 Task: Find connections with filter location Strakonice with filter topic #Startupcompanywith filter profile language German with filter current company Taj Hotels with filter school Acropolis Institute of Technology and Research, Manglia Chouraha, Indore with filter industry Data Infrastructure and Analytics with filter service category Retirement Planning with filter keywords title Operations Director
Action: Mouse moved to (482, 66)
Screenshot: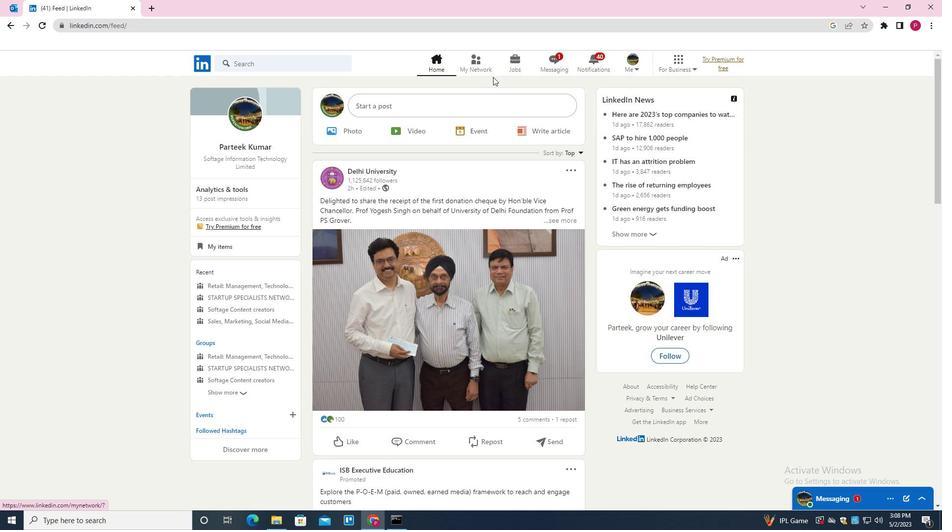
Action: Mouse pressed left at (482, 66)
Screenshot: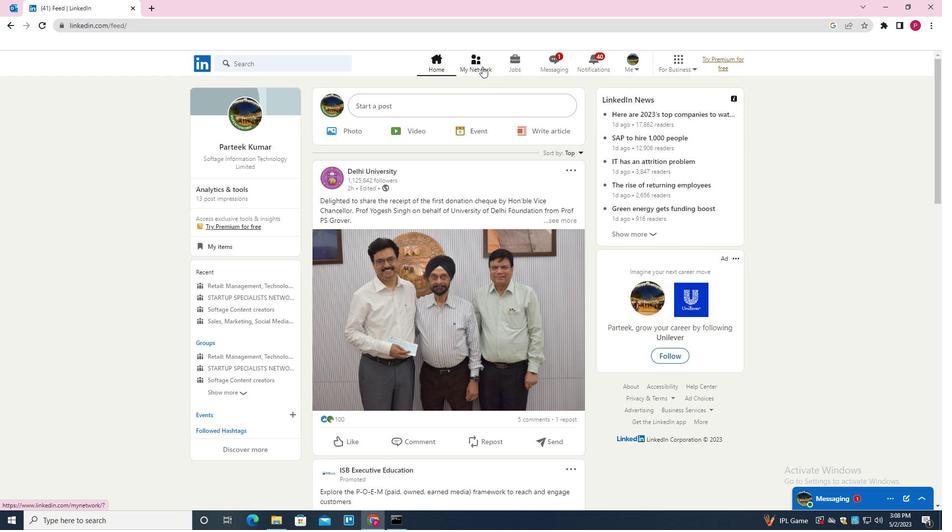 
Action: Mouse moved to (283, 123)
Screenshot: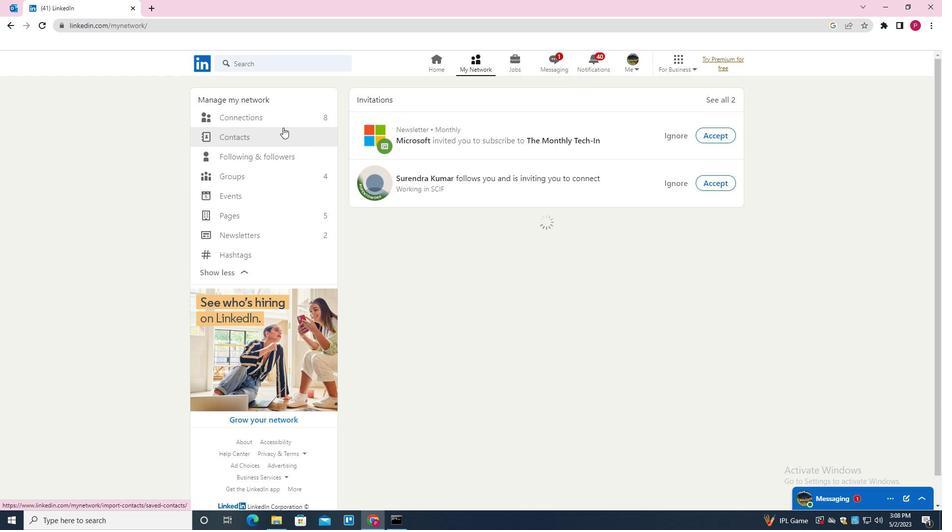 
Action: Mouse pressed left at (283, 123)
Screenshot: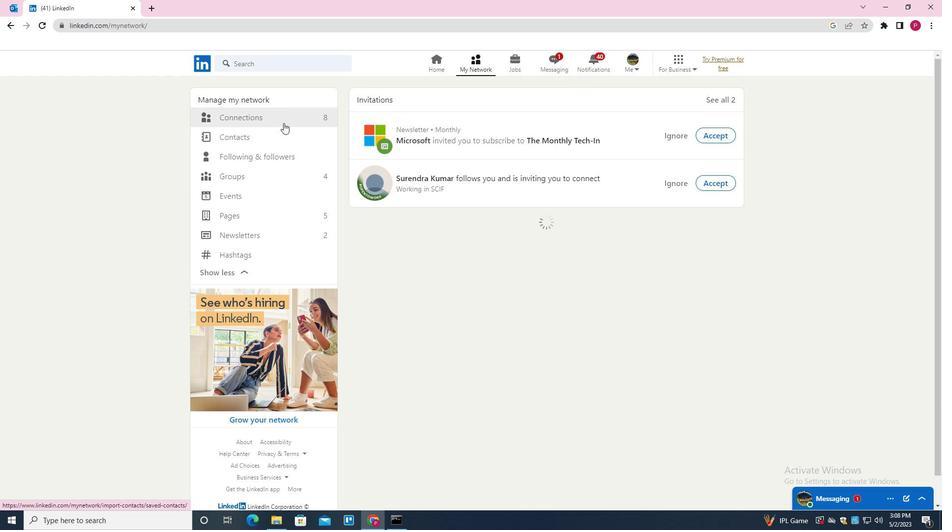 
Action: Mouse moved to (271, 117)
Screenshot: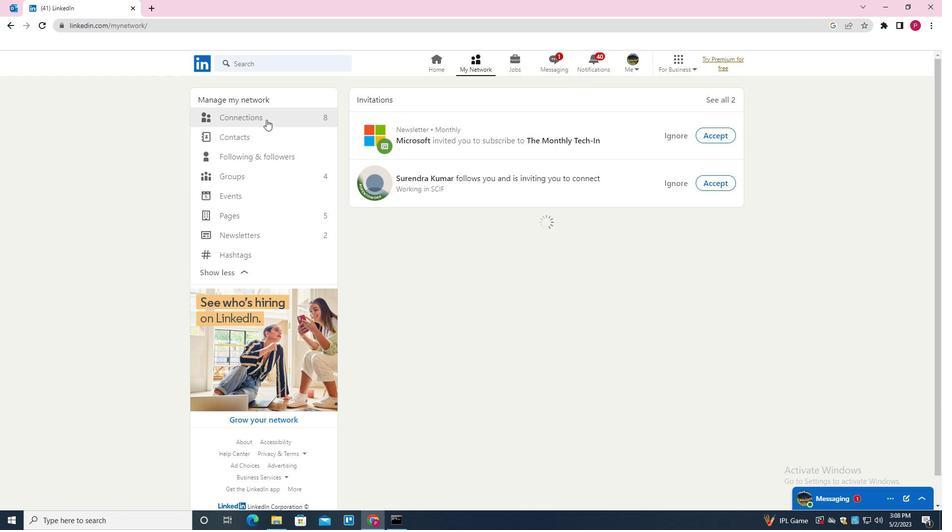 
Action: Mouse pressed left at (271, 117)
Screenshot: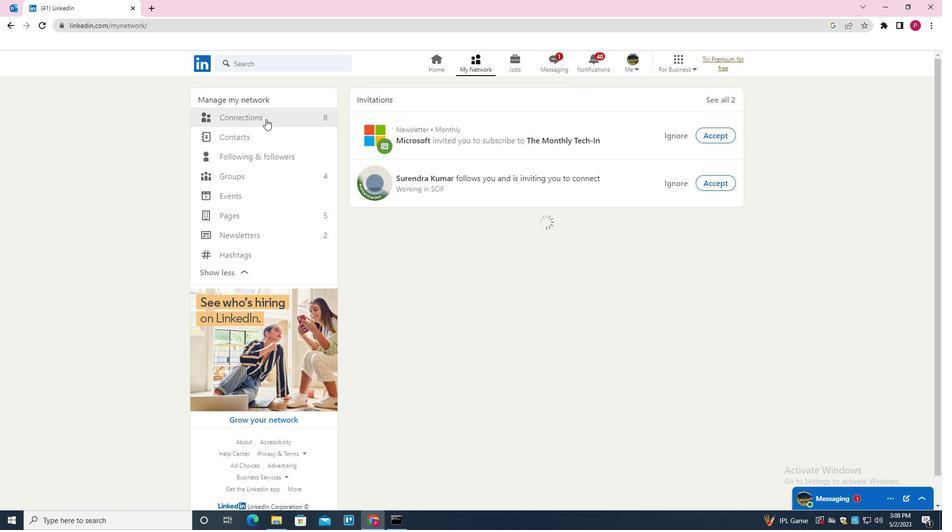 
Action: Mouse moved to (529, 120)
Screenshot: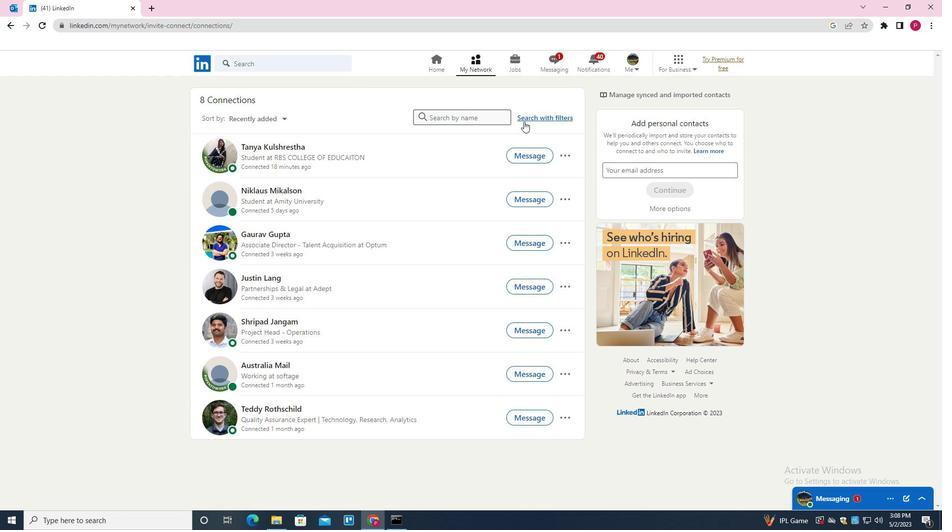 
Action: Mouse pressed left at (529, 120)
Screenshot: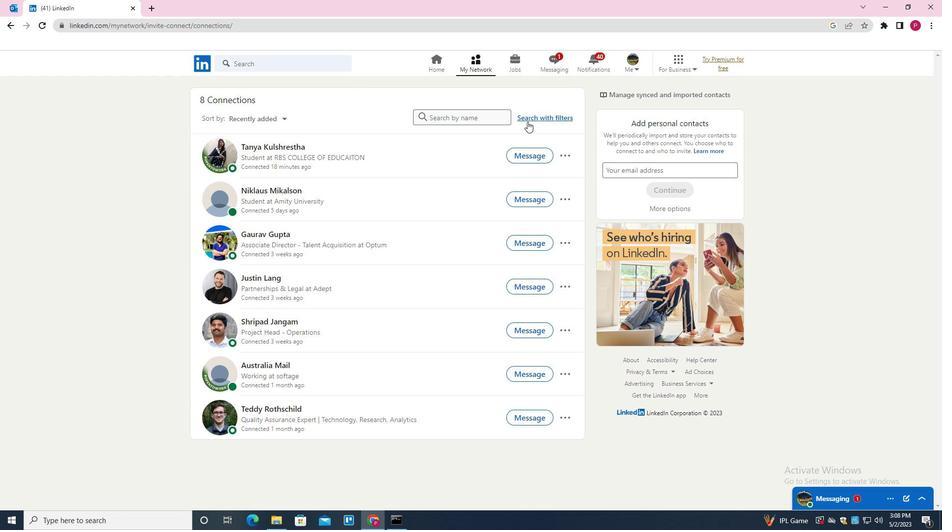 
Action: Mouse moved to (501, 89)
Screenshot: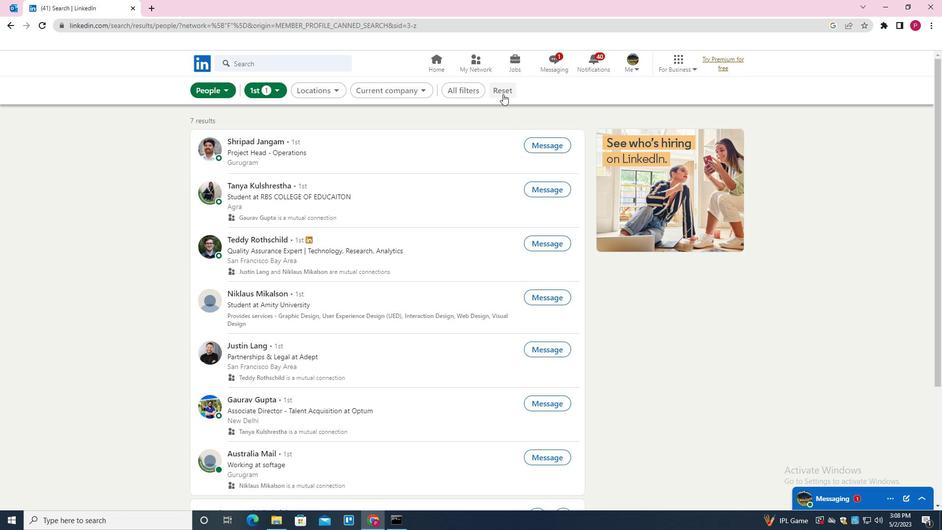 
Action: Mouse pressed left at (501, 89)
Screenshot: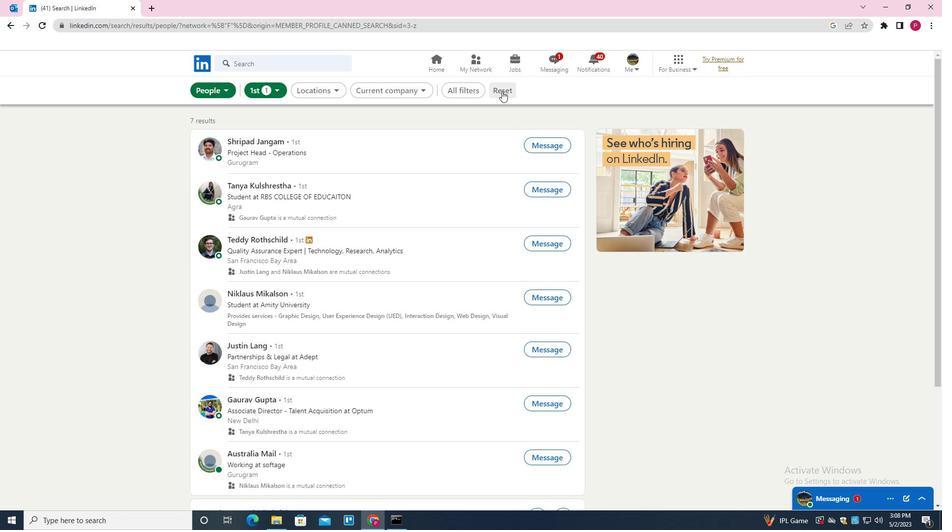 
Action: Mouse moved to (485, 89)
Screenshot: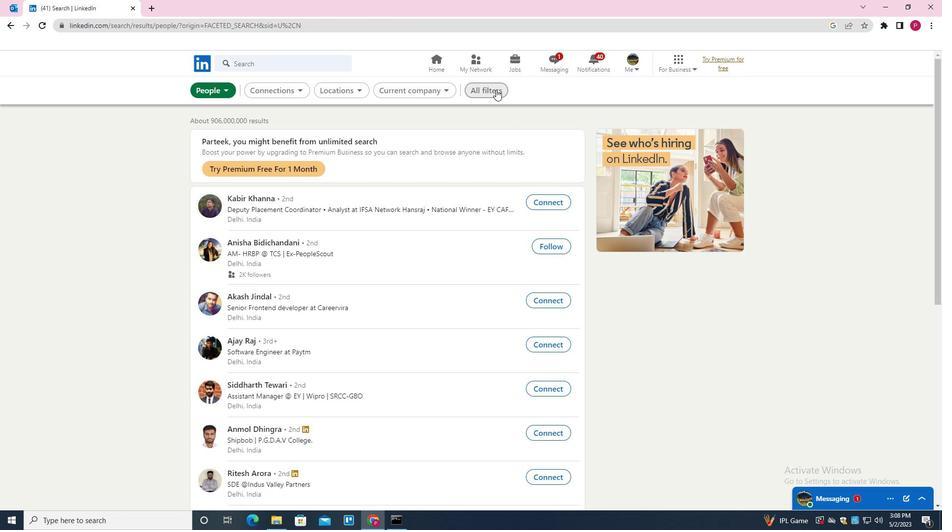 
Action: Mouse pressed left at (485, 89)
Screenshot: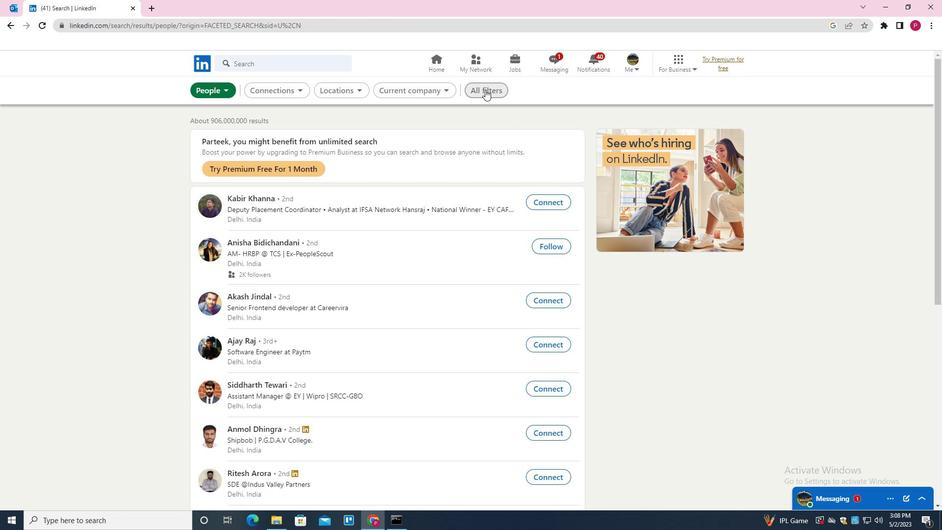 
Action: Mouse moved to (767, 267)
Screenshot: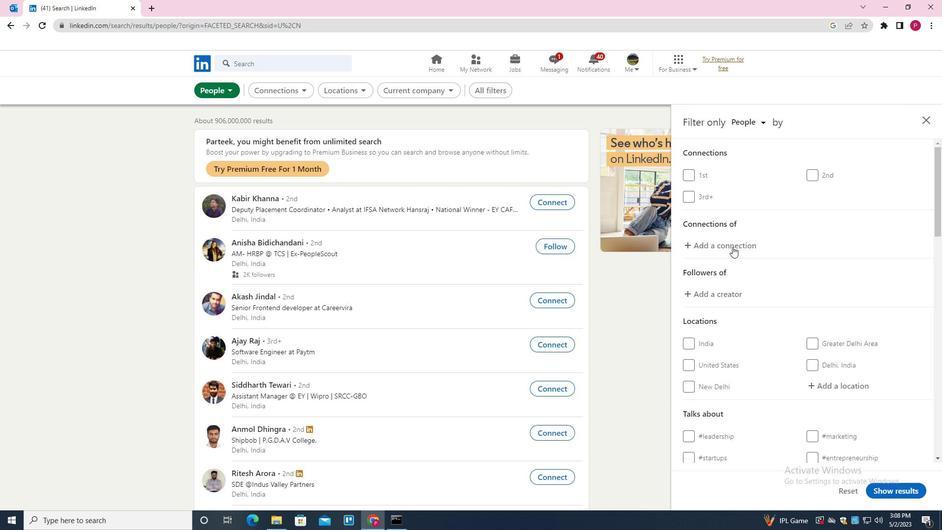 
Action: Mouse scrolled (767, 267) with delta (0, 0)
Screenshot: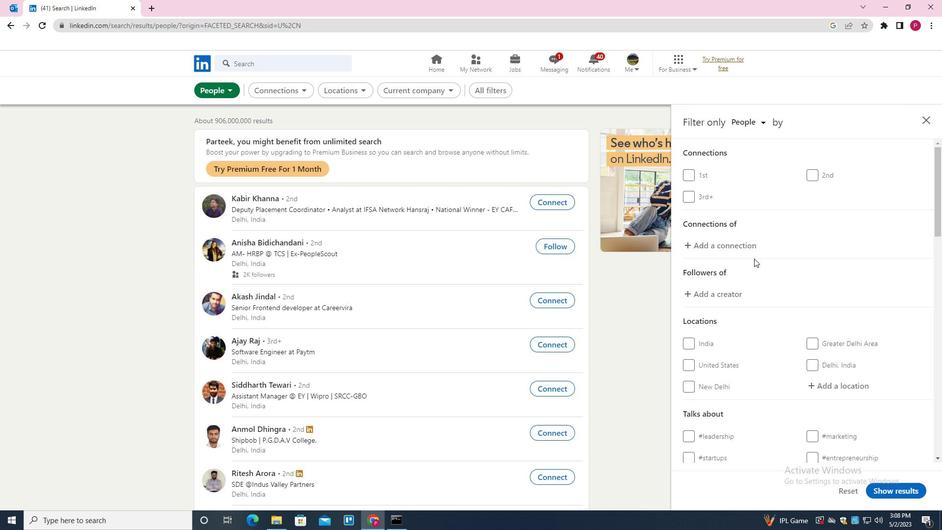 
Action: Mouse moved to (770, 270)
Screenshot: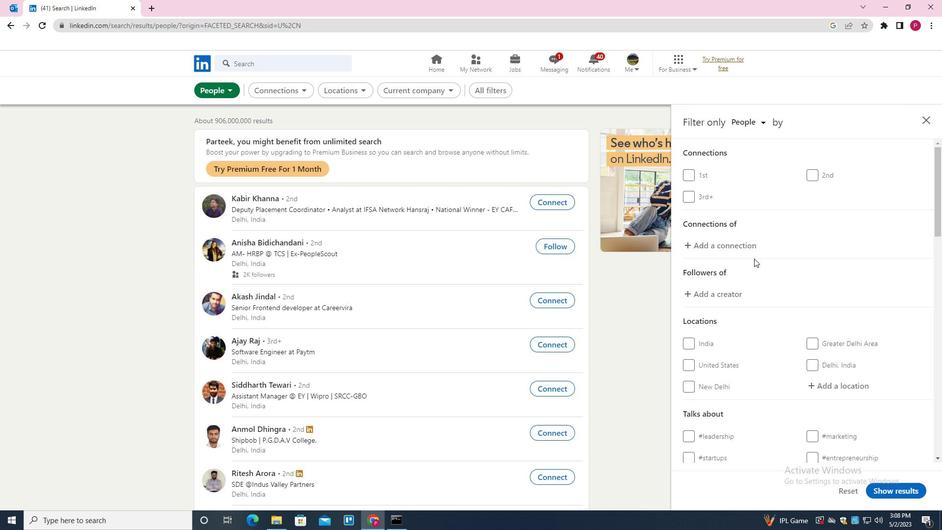 
Action: Mouse scrolled (770, 269) with delta (0, 0)
Screenshot: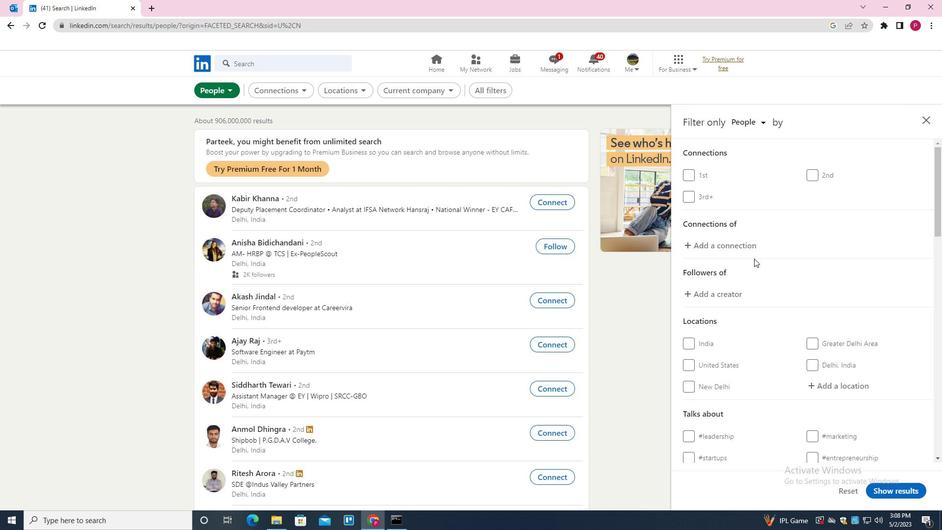 
Action: Mouse moved to (834, 282)
Screenshot: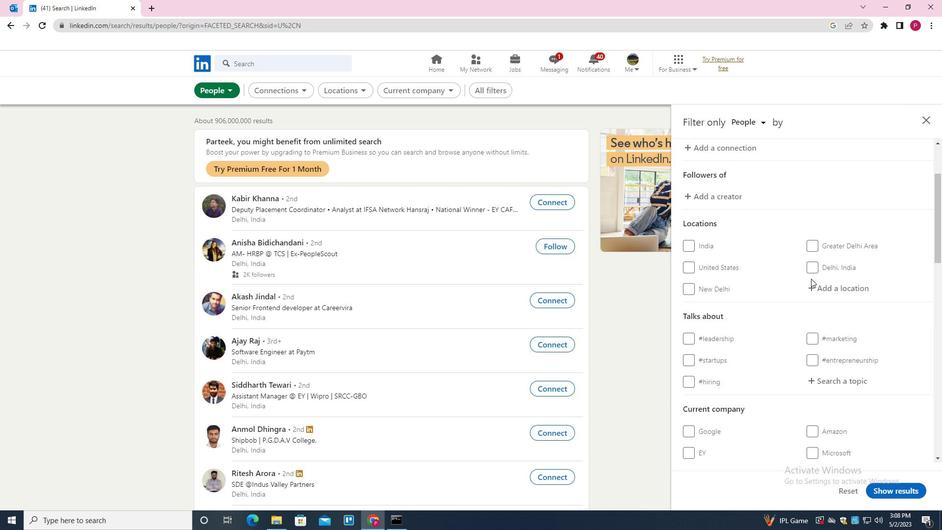 
Action: Mouse pressed left at (834, 282)
Screenshot: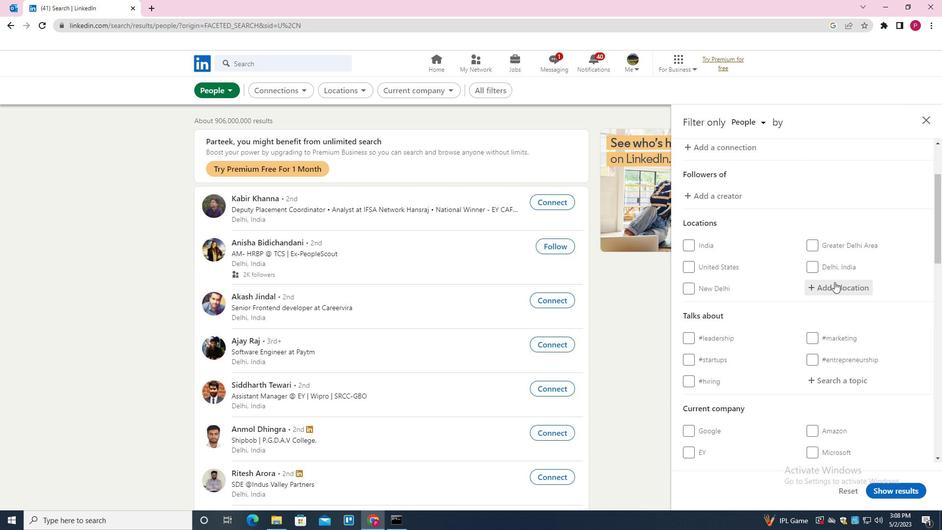 
Action: Mouse moved to (834, 282)
Screenshot: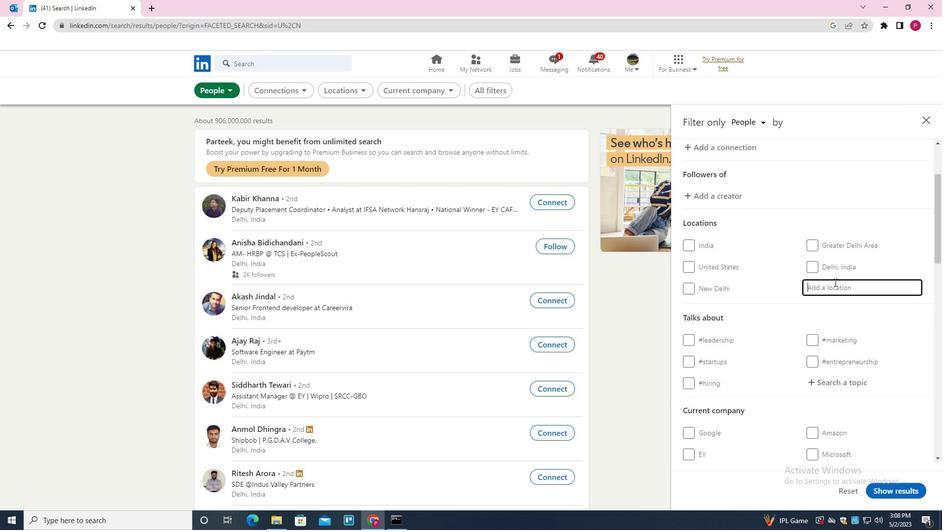 
Action: Key pressed <Key.shift>STRAKONICE<Key.down><Key.enter>
Screenshot: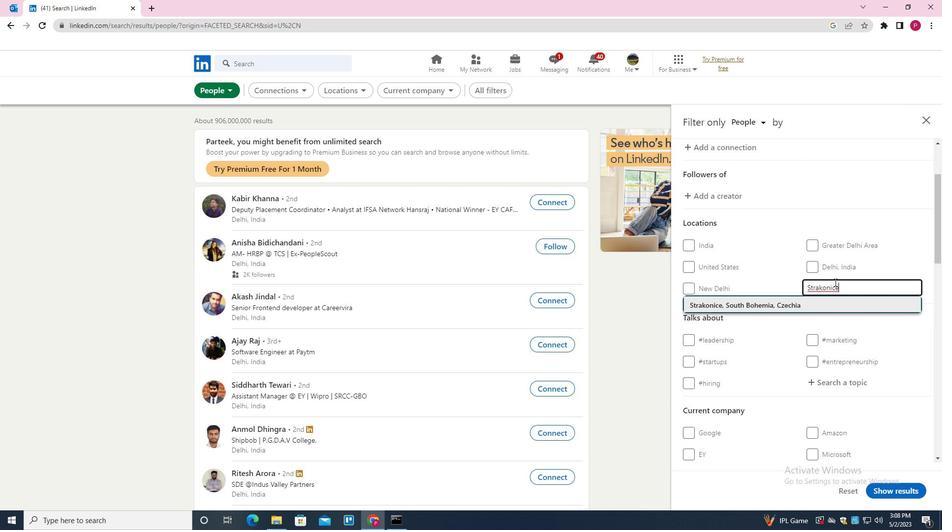 
Action: Mouse moved to (771, 285)
Screenshot: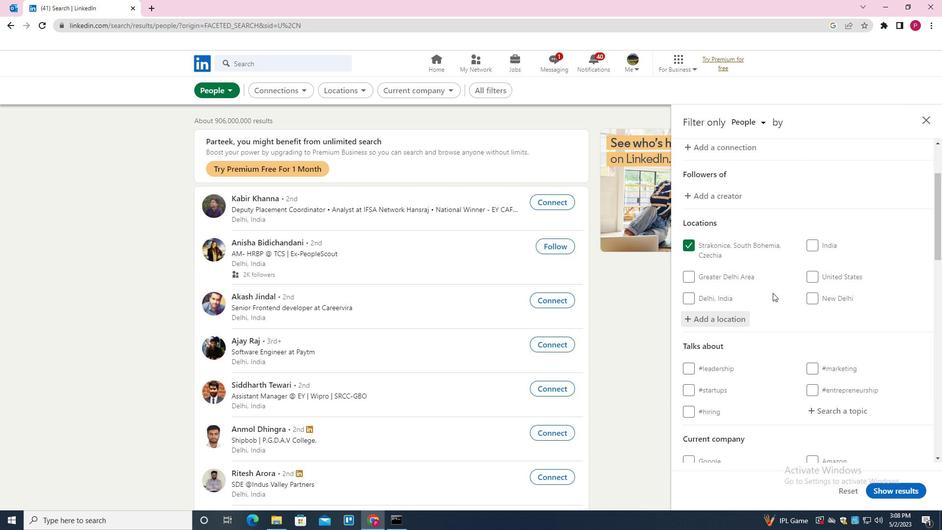 
Action: Mouse scrolled (771, 284) with delta (0, 0)
Screenshot: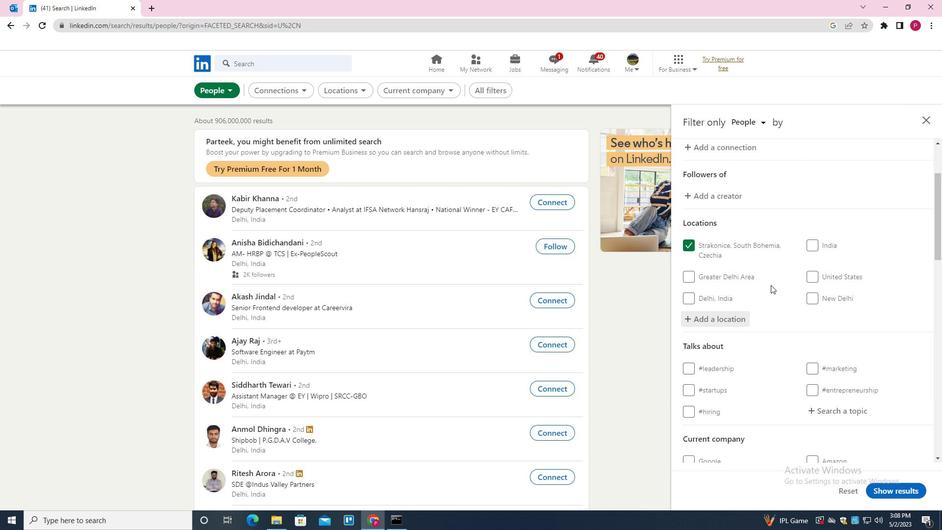 
Action: Mouse scrolled (771, 284) with delta (0, 0)
Screenshot: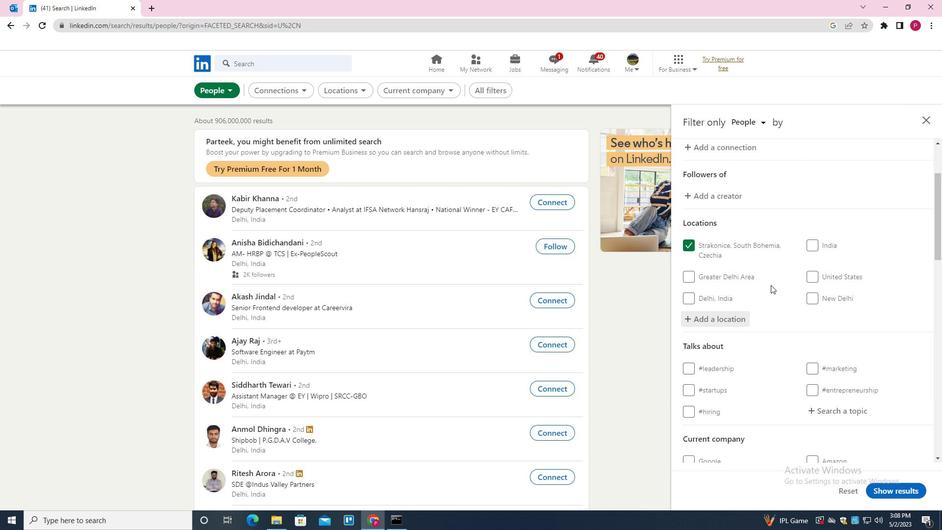 
Action: Mouse moved to (770, 284)
Screenshot: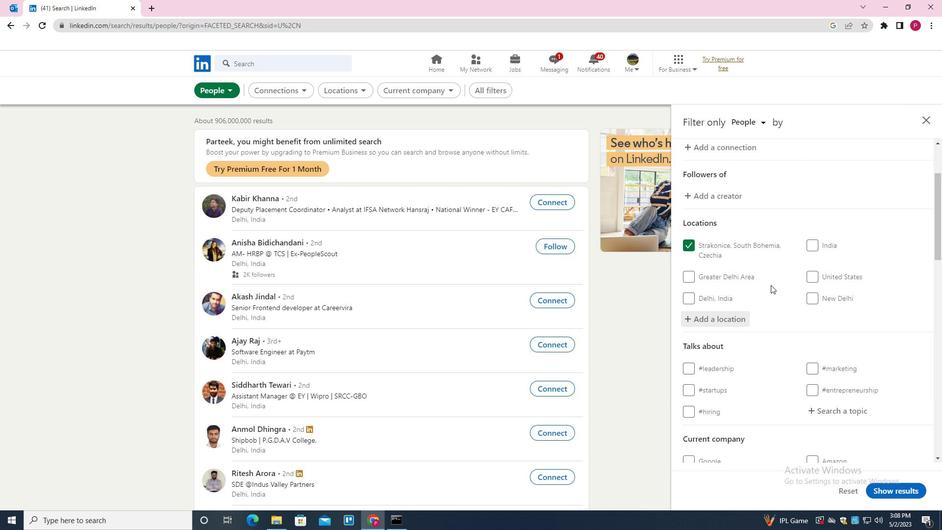 
Action: Mouse scrolled (770, 284) with delta (0, 0)
Screenshot: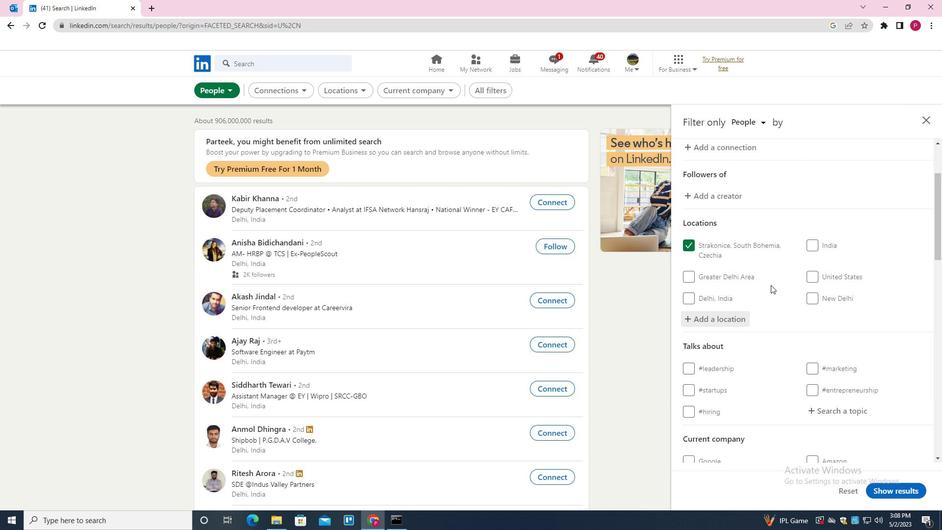 
Action: Mouse moved to (828, 266)
Screenshot: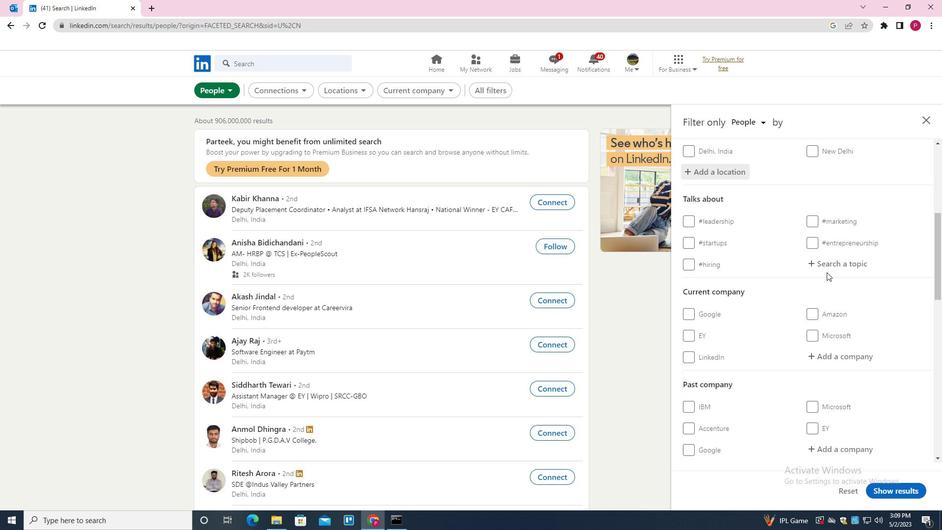 
Action: Mouse pressed left at (828, 266)
Screenshot: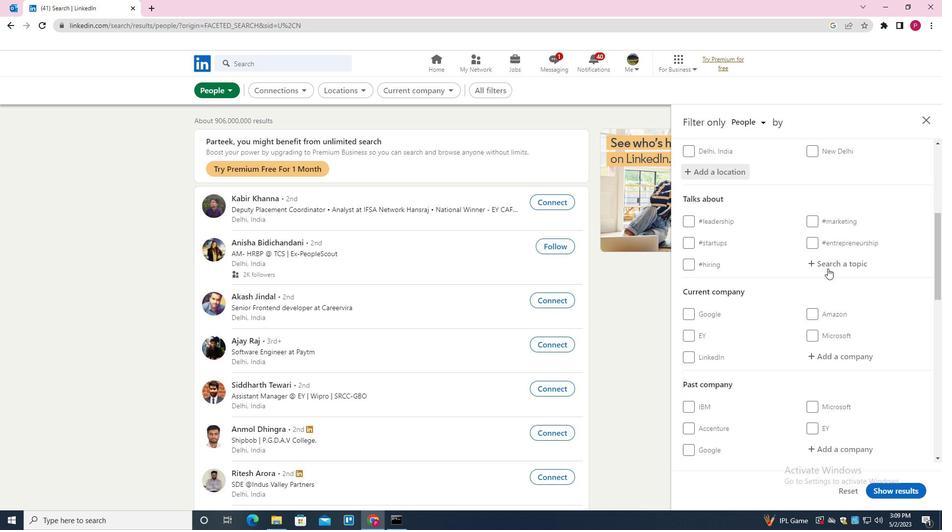 
Action: Mouse moved to (823, 267)
Screenshot: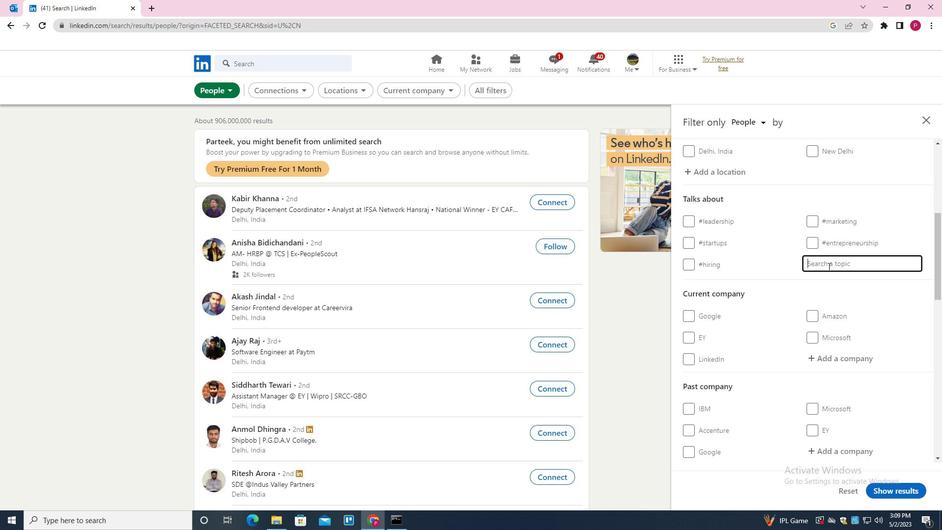 
Action: Key pressed STARTU
Screenshot: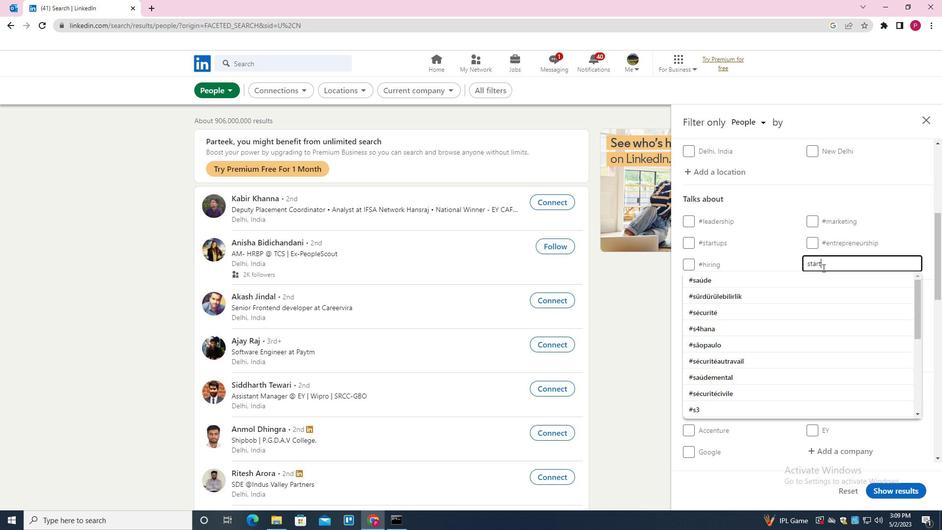 
Action: Mouse moved to (823, 267)
Screenshot: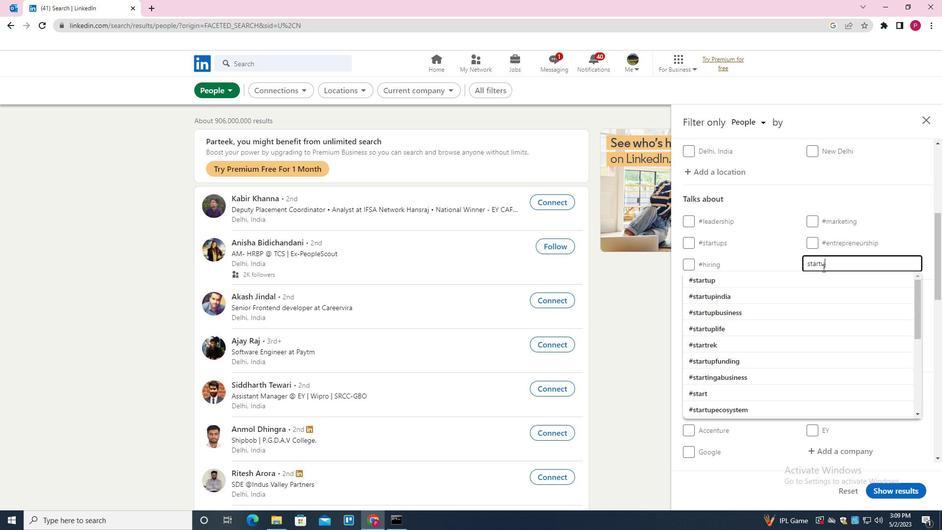 
Action: Key pressed PCOMPANY<Key.down><Key.enter>
Screenshot: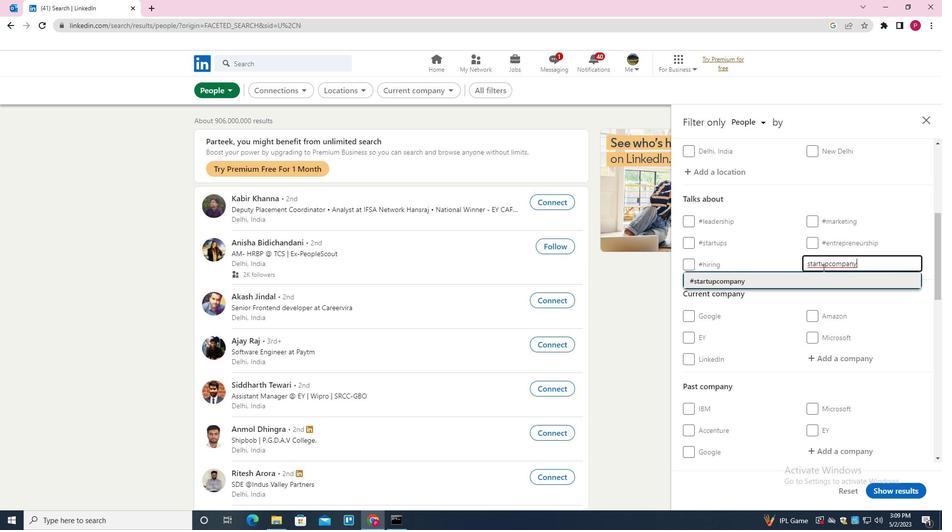 
Action: Mouse moved to (824, 275)
Screenshot: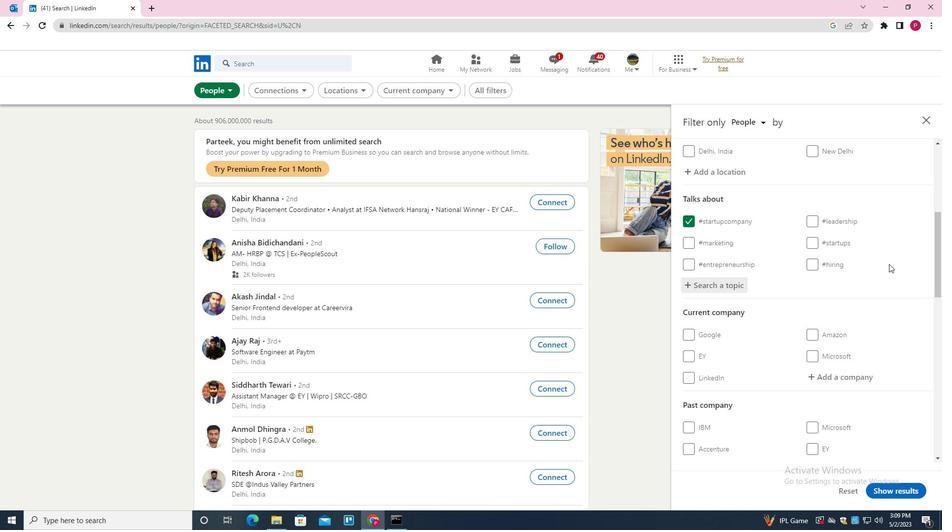 
Action: Mouse scrolled (824, 275) with delta (0, 0)
Screenshot: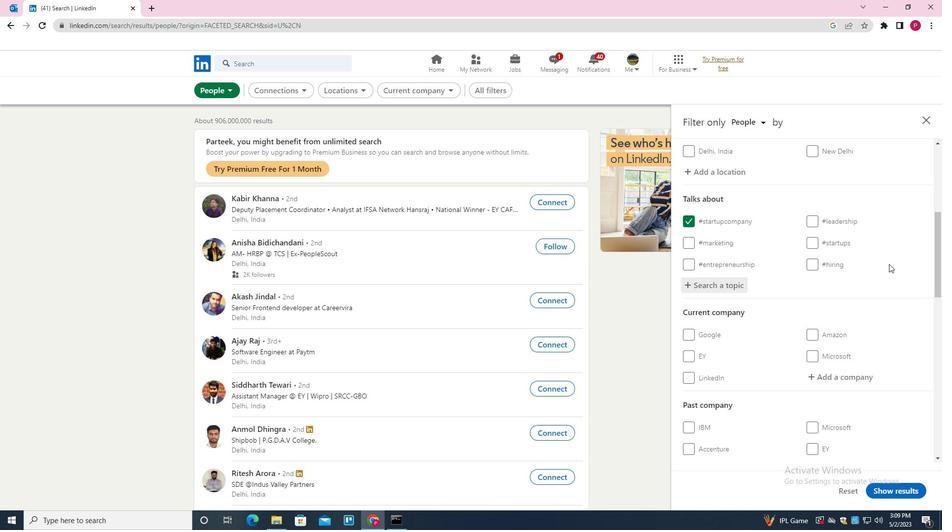 
Action: Mouse moved to (797, 282)
Screenshot: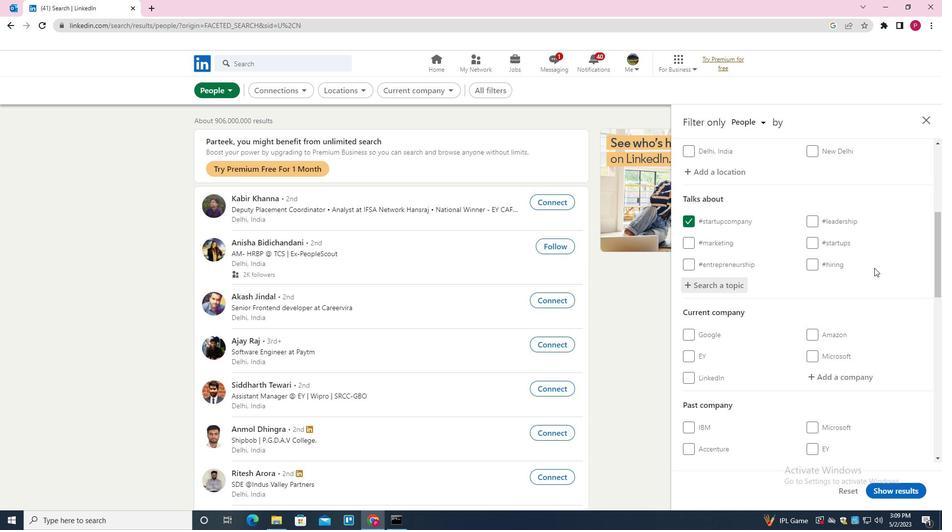 
Action: Mouse scrolled (797, 281) with delta (0, 0)
Screenshot: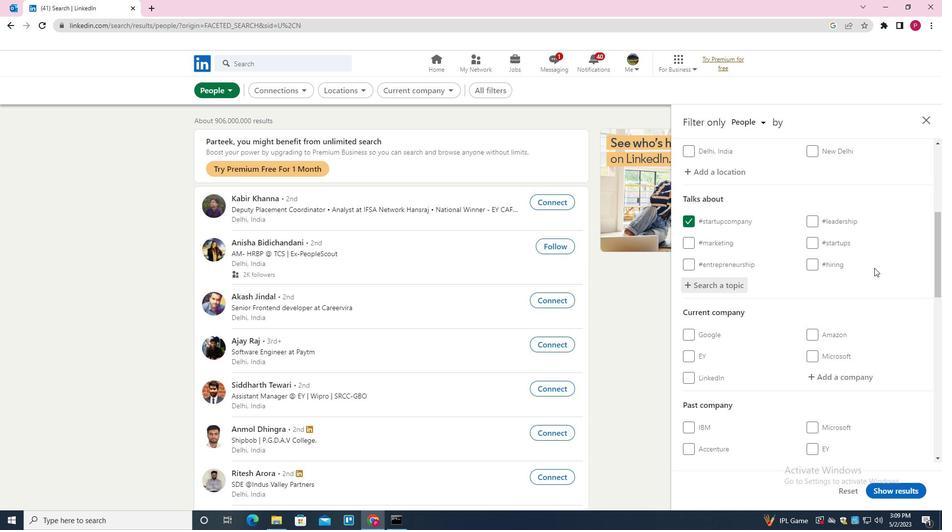 
Action: Mouse moved to (793, 282)
Screenshot: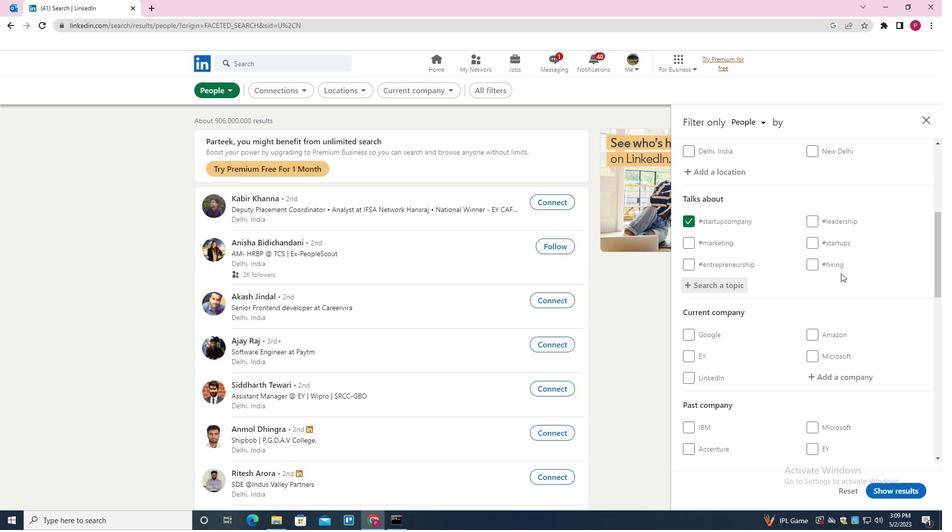 
Action: Mouse scrolled (793, 282) with delta (0, 0)
Screenshot: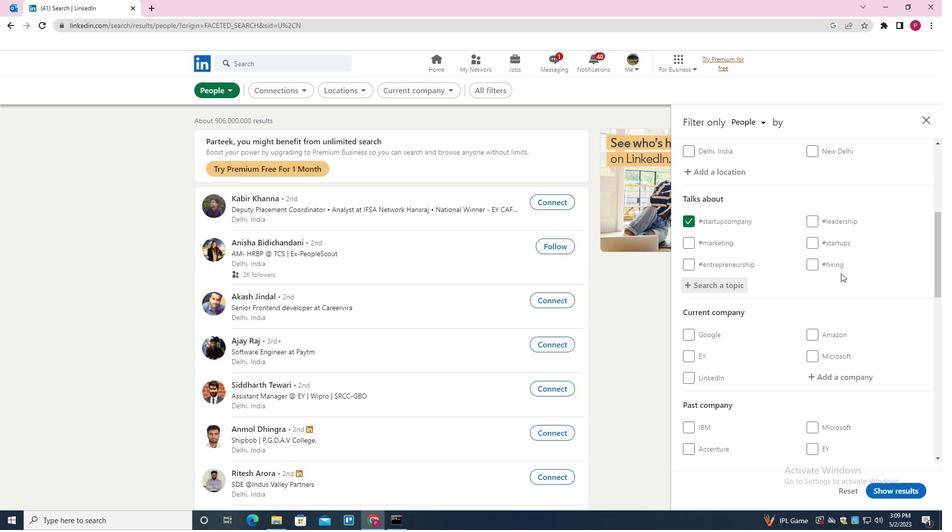 
Action: Mouse scrolled (793, 282) with delta (0, 0)
Screenshot: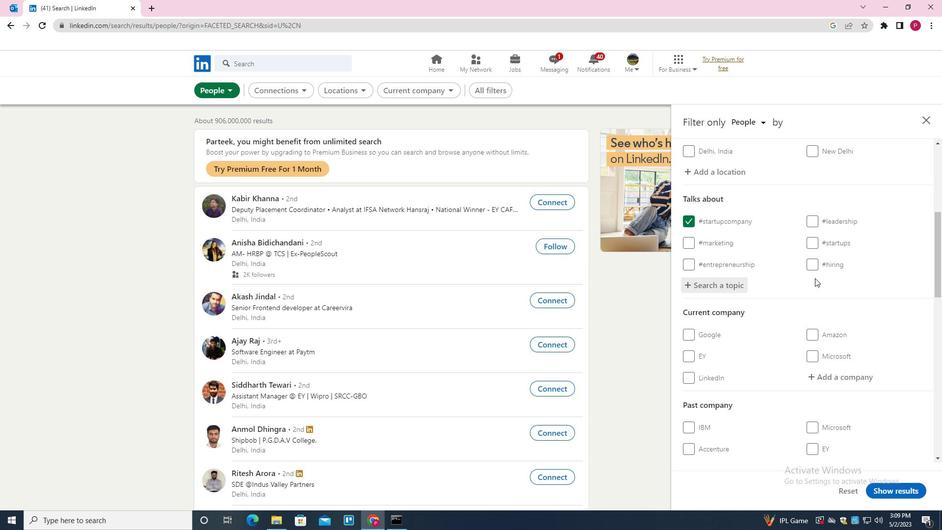 
Action: Mouse moved to (781, 291)
Screenshot: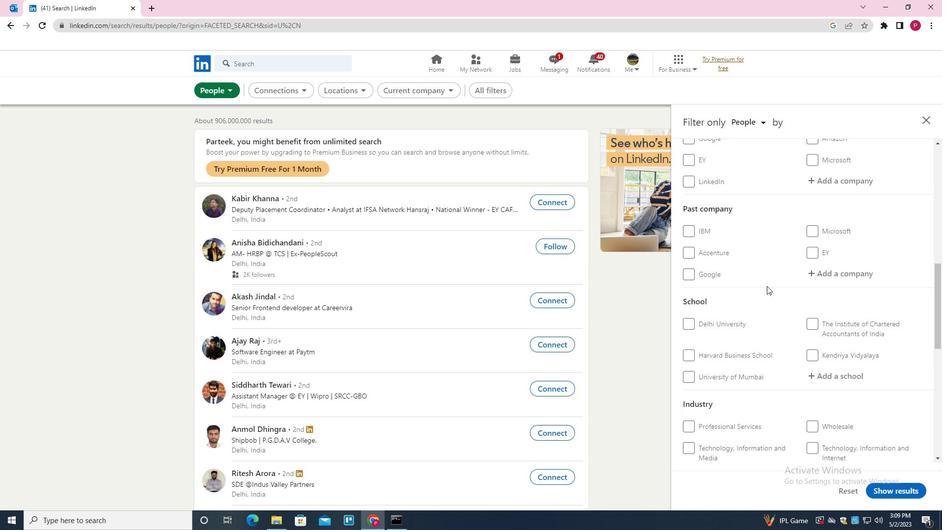 
Action: Mouse scrolled (781, 290) with delta (0, 0)
Screenshot: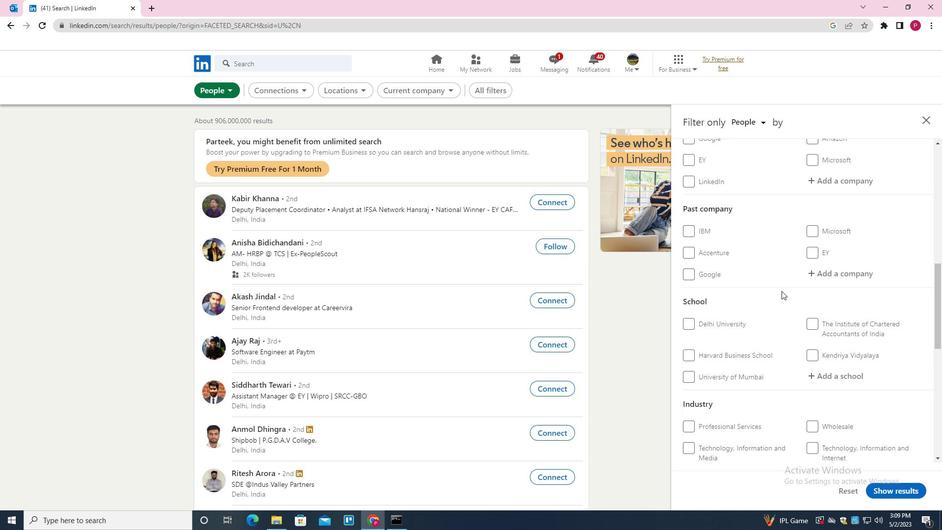 
Action: Mouse scrolled (781, 290) with delta (0, 0)
Screenshot: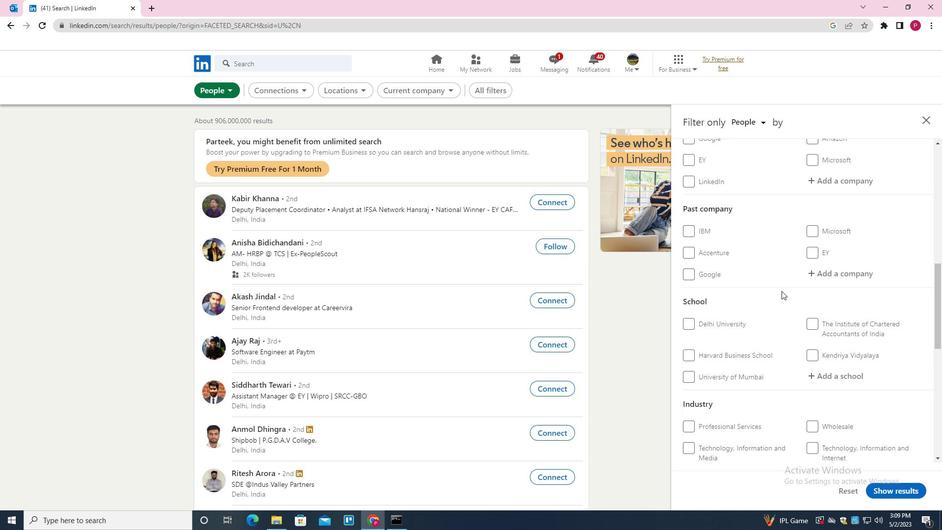 
Action: Mouse scrolled (781, 290) with delta (0, 0)
Screenshot: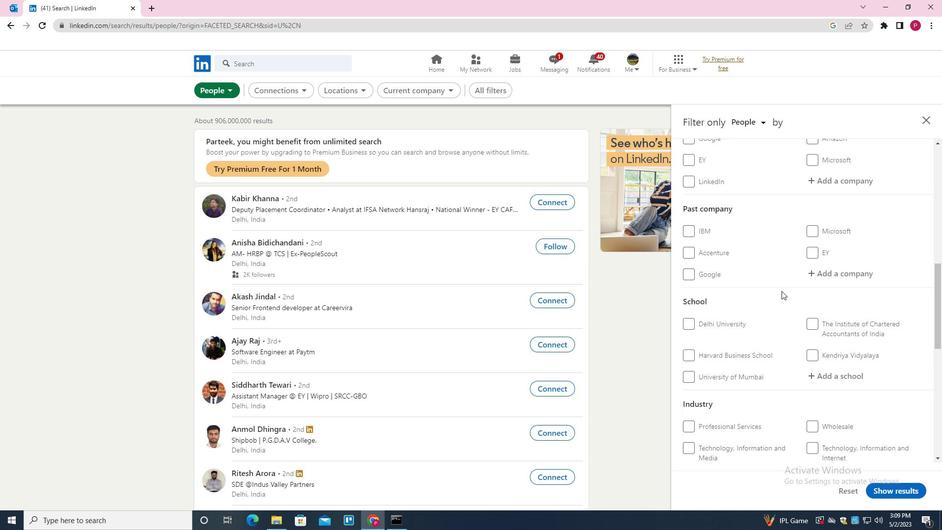 
Action: Mouse scrolled (781, 290) with delta (0, 0)
Screenshot: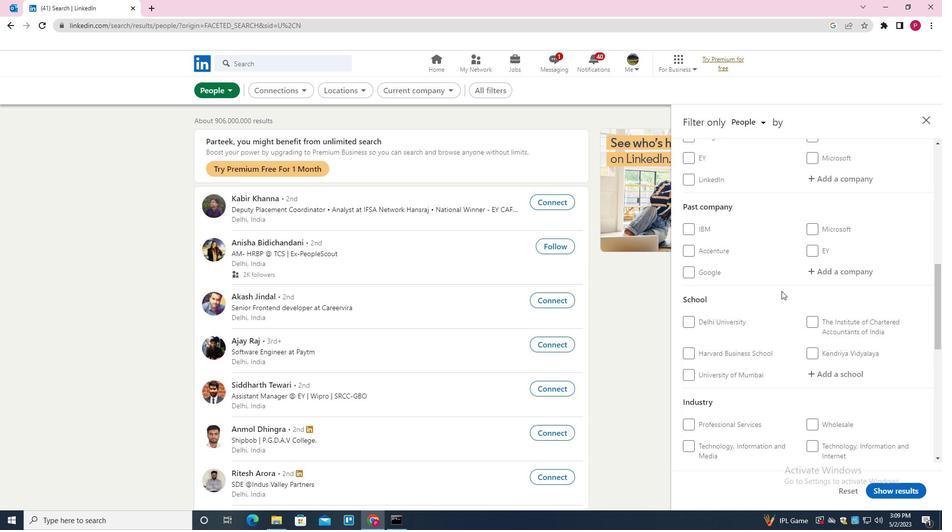 
Action: Mouse scrolled (781, 290) with delta (0, 0)
Screenshot: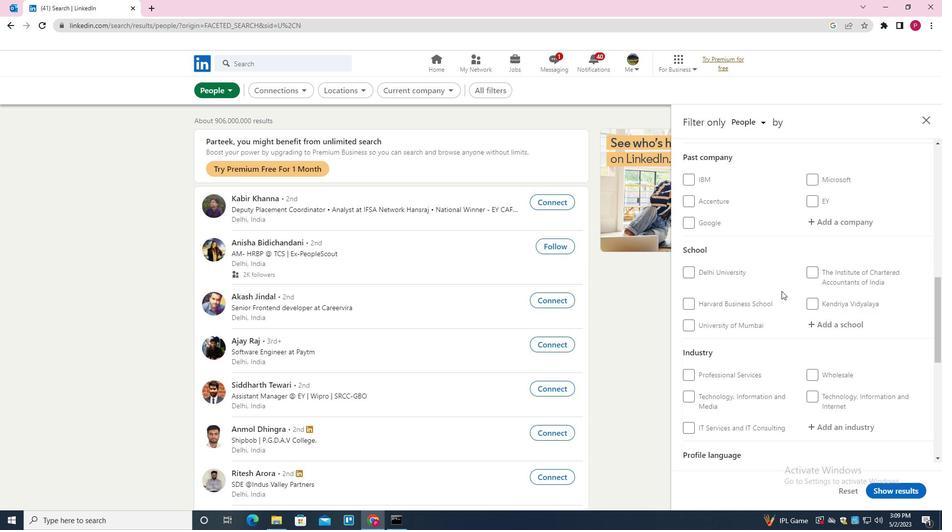 
Action: Mouse moved to (708, 323)
Screenshot: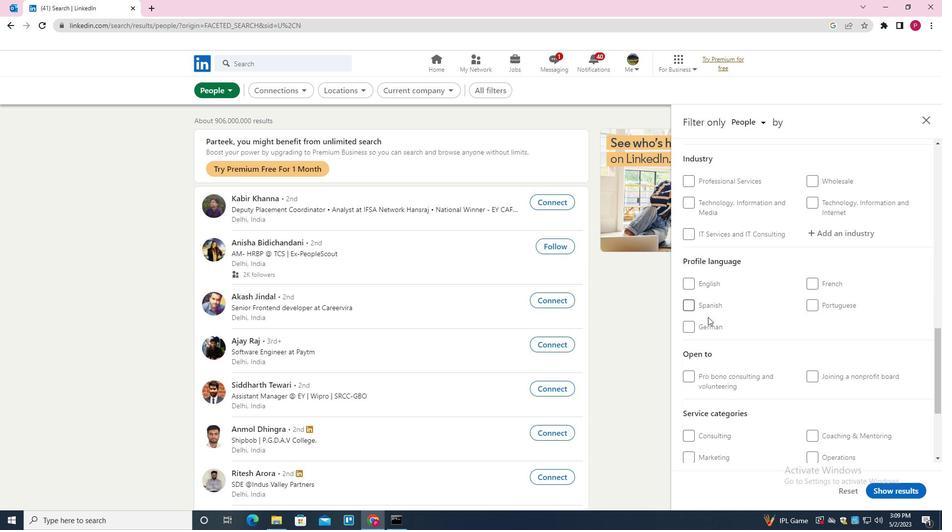 
Action: Mouse pressed left at (708, 323)
Screenshot: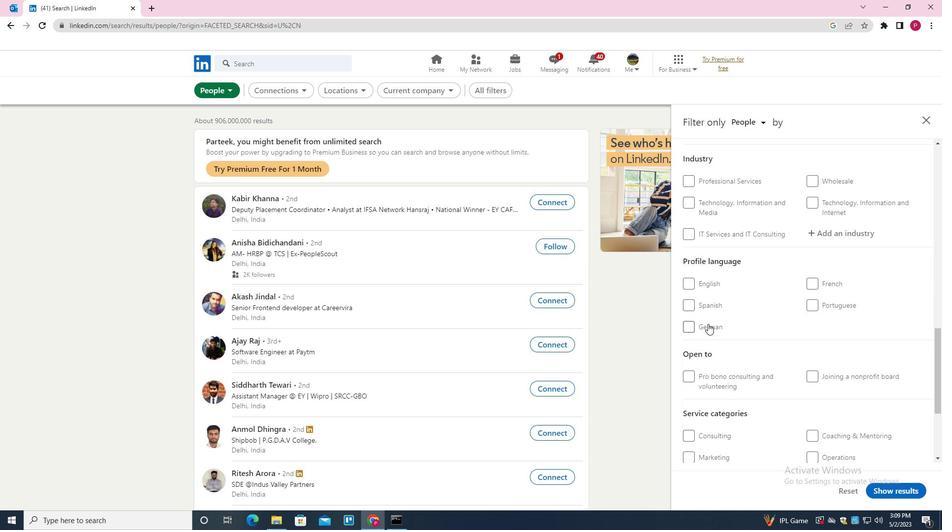 
Action: Mouse moved to (715, 321)
Screenshot: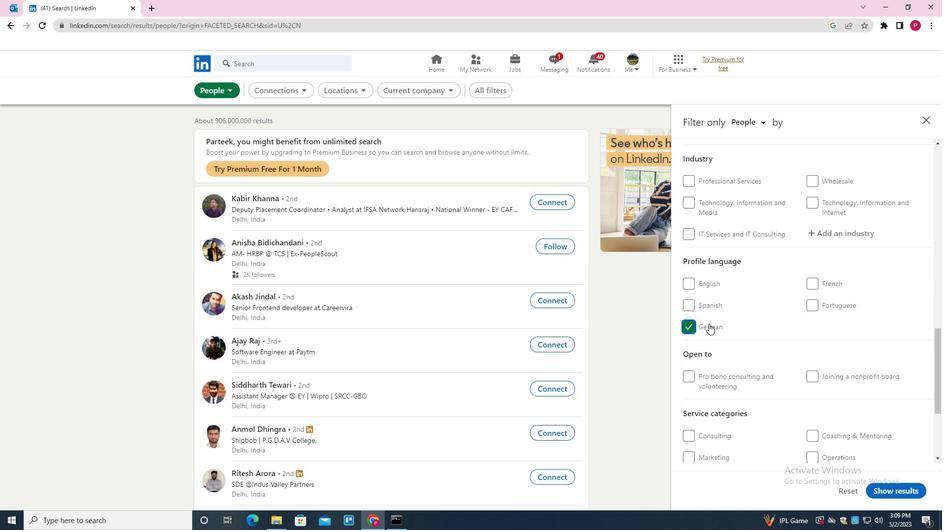 
Action: Mouse scrolled (715, 321) with delta (0, 0)
Screenshot: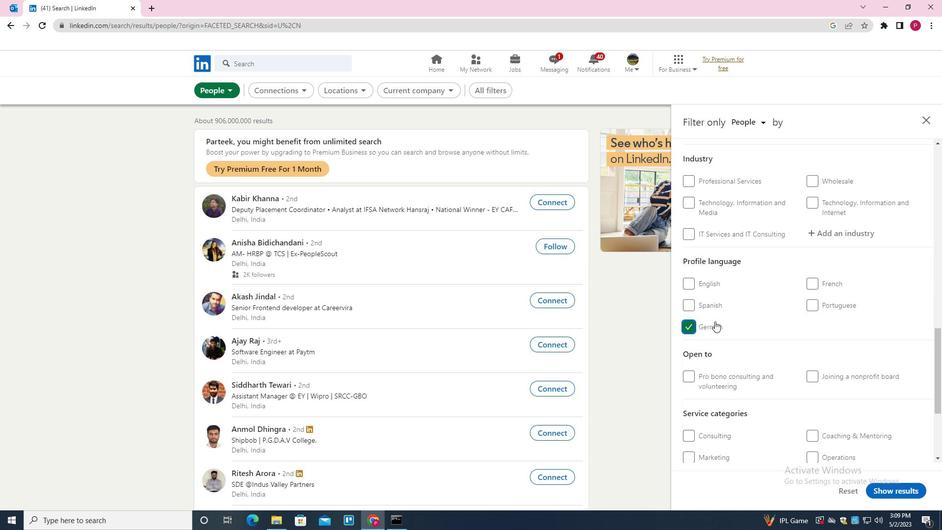 
Action: Mouse scrolled (715, 321) with delta (0, 0)
Screenshot: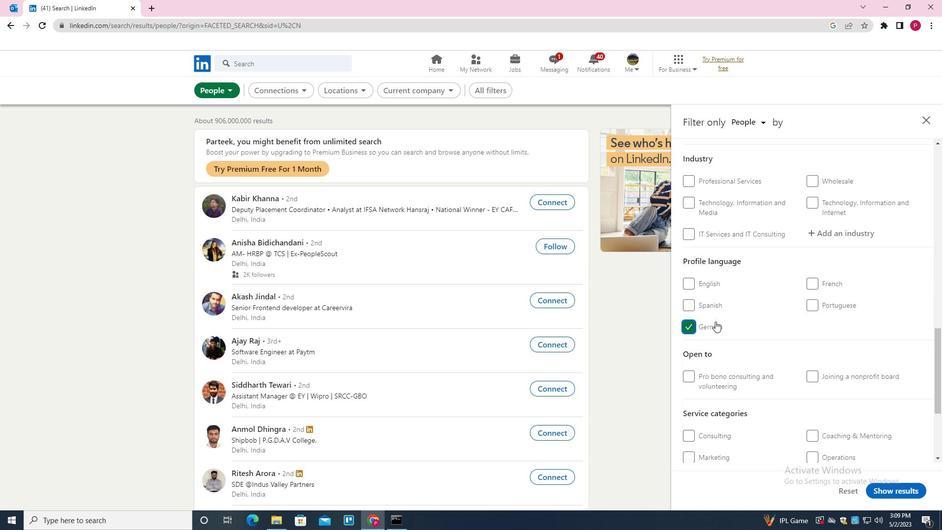 
Action: Mouse scrolled (715, 321) with delta (0, 0)
Screenshot: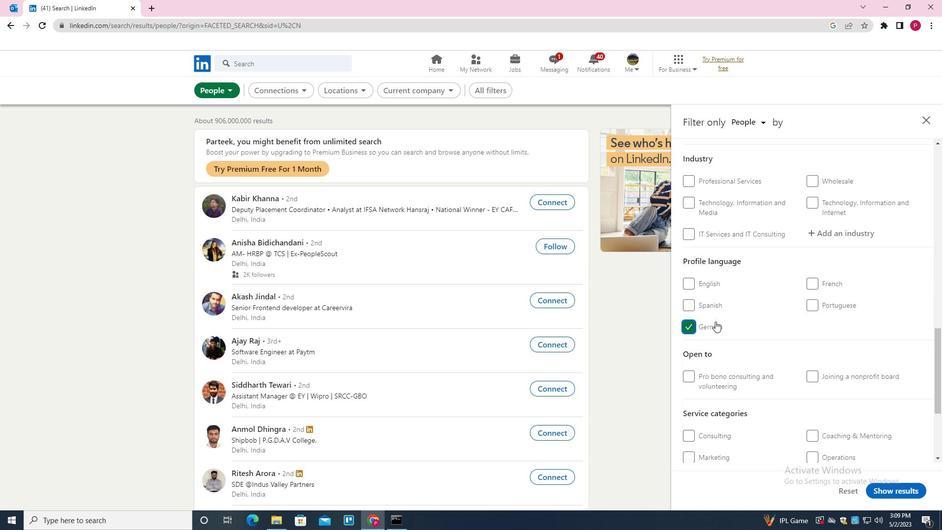 
Action: Mouse scrolled (715, 321) with delta (0, 0)
Screenshot: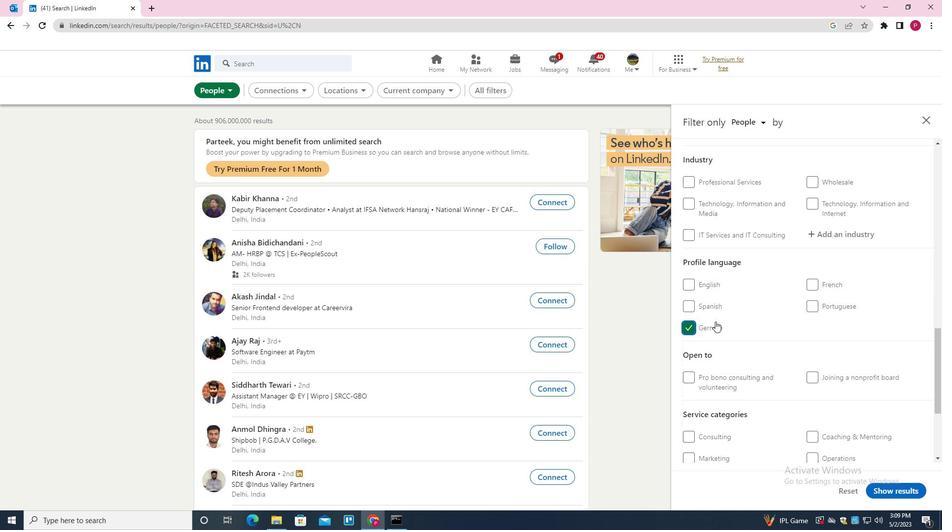 
Action: Mouse scrolled (715, 321) with delta (0, 0)
Screenshot: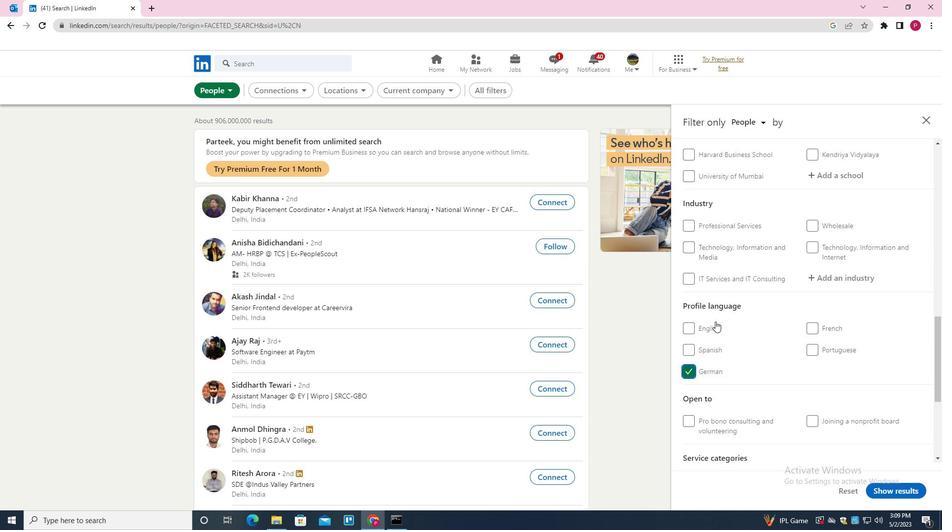 
Action: Mouse scrolled (715, 321) with delta (0, 0)
Screenshot: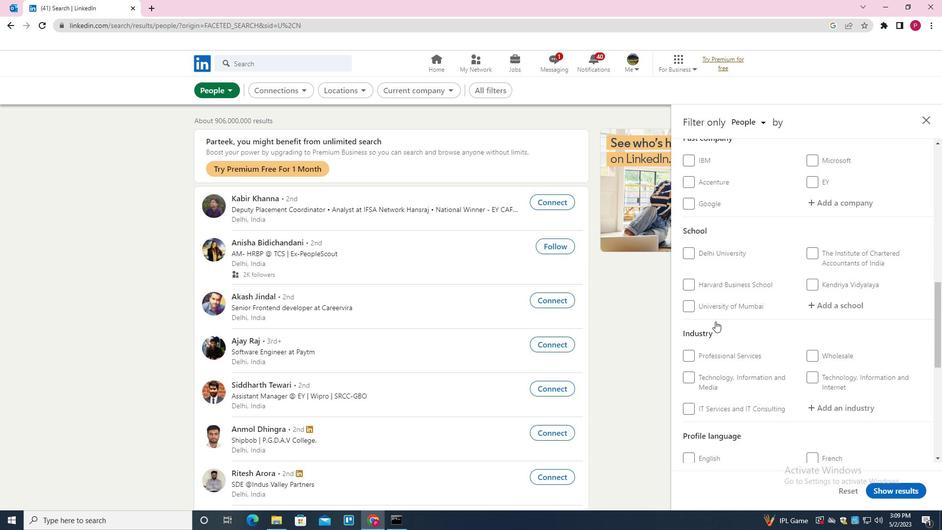 
Action: Mouse moved to (823, 227)
Screenshot: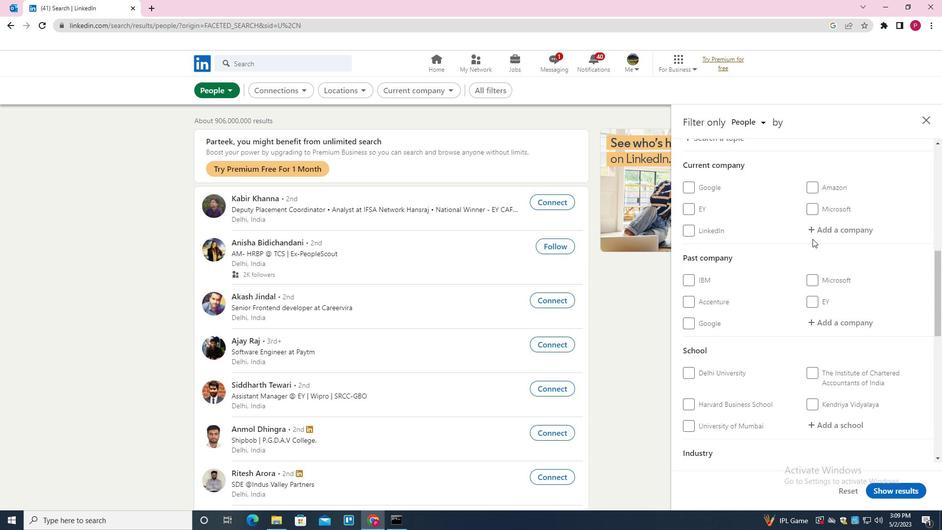 
Action: Mouse pressed left at (823, 227)
Screenshot: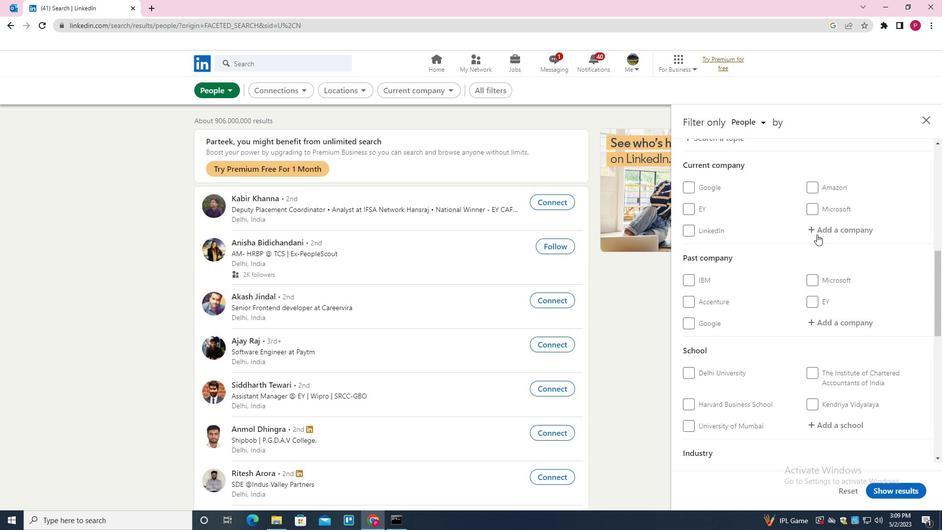 
Action: Mouse moved to (822, 228)
Screenshot: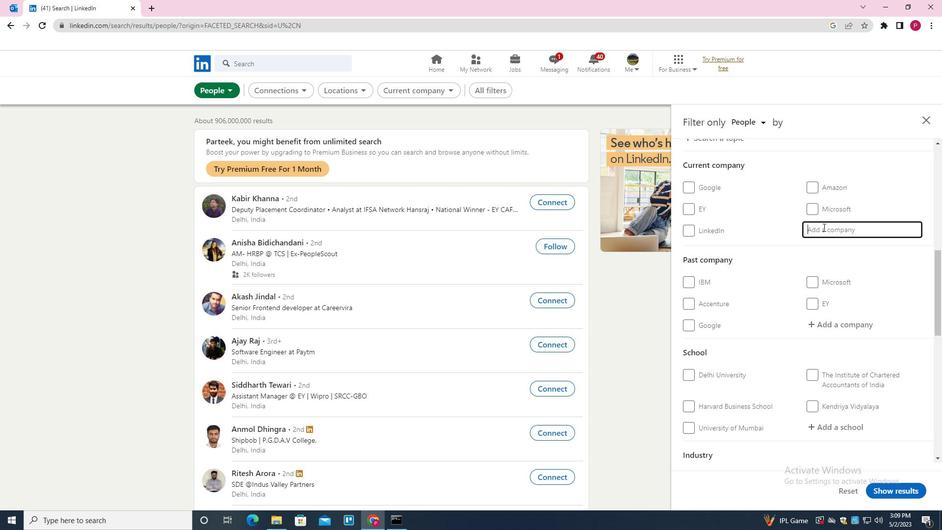 
Action: Key pressed <Key.shift><Key.shift><Key.shift><Key.shift><Key.shift><Key.shift><Key.shift><Key.shift><Key.shift><Key.shift><Key.shift><Key.shift><Key.shift><Key.shift><Key.shift><Key.shift><Key.shift><Key.shift><Key.shift><Key.shift>F<Key.backspace>TAJ<Key.space><Key.shift>HOTE
Screenshot: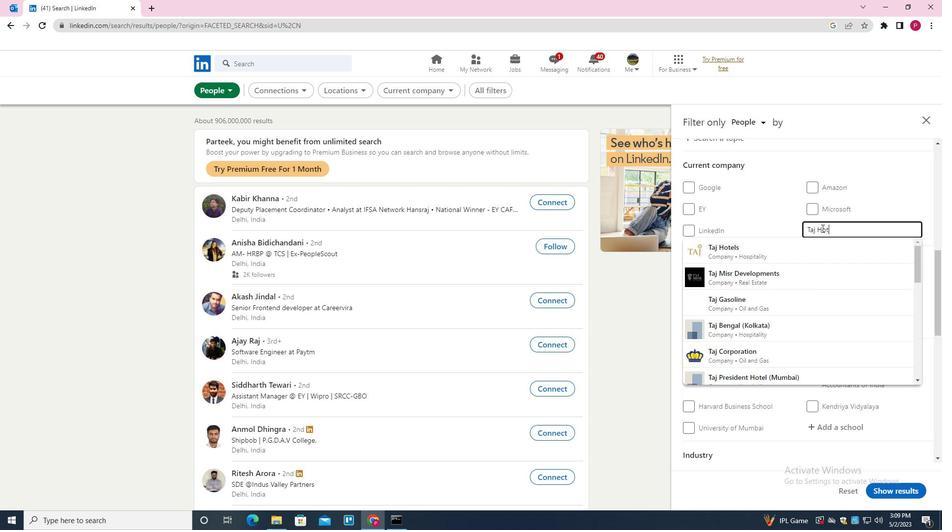 
Action: Mouse moved to (821, 228)
Screenshot: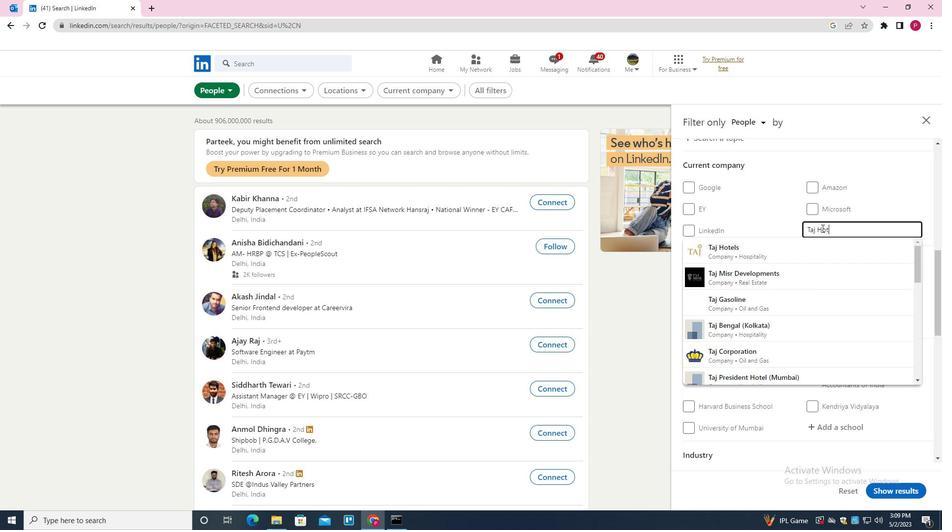 
Action: Key pressed LS<Key.down><Key.enter>
Screenshot: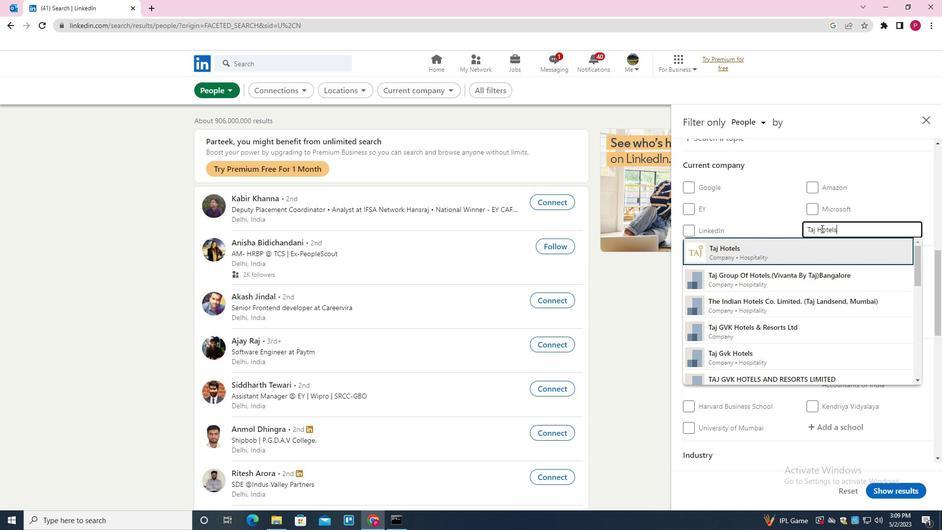 
Action: Mouse moved to (794, 241)
Screenshot: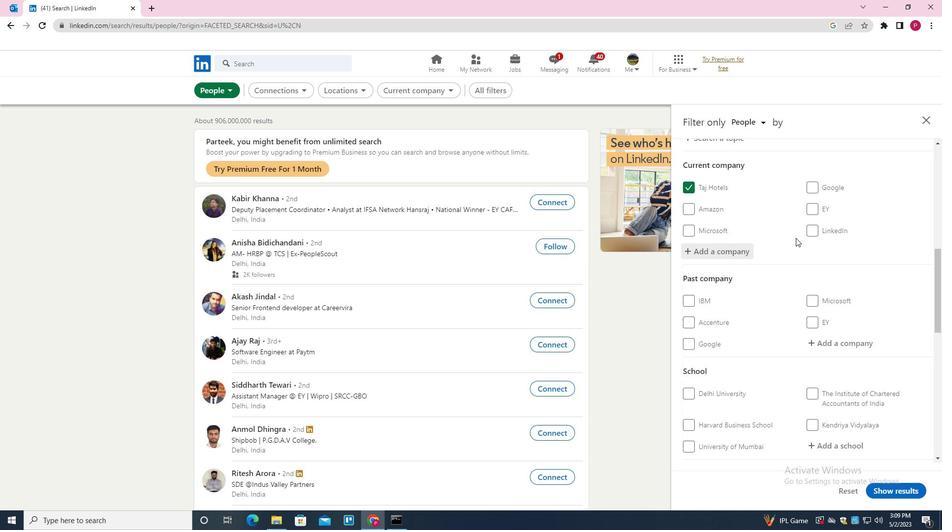 
Action: Mouse scrolled (794, 241) with delta (0, 0)
Screenshot: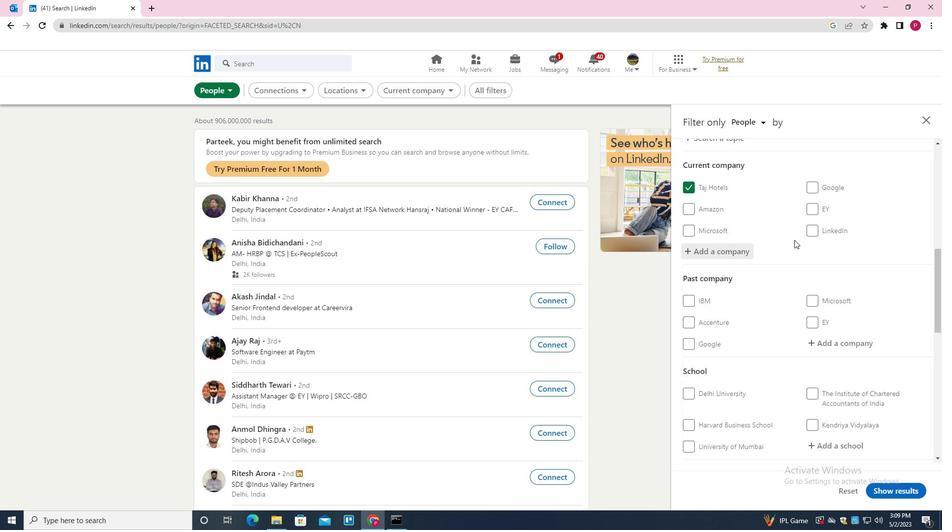 
Action: Mouse scrolled (794, 241) with delta (0, 0)
Screenshot: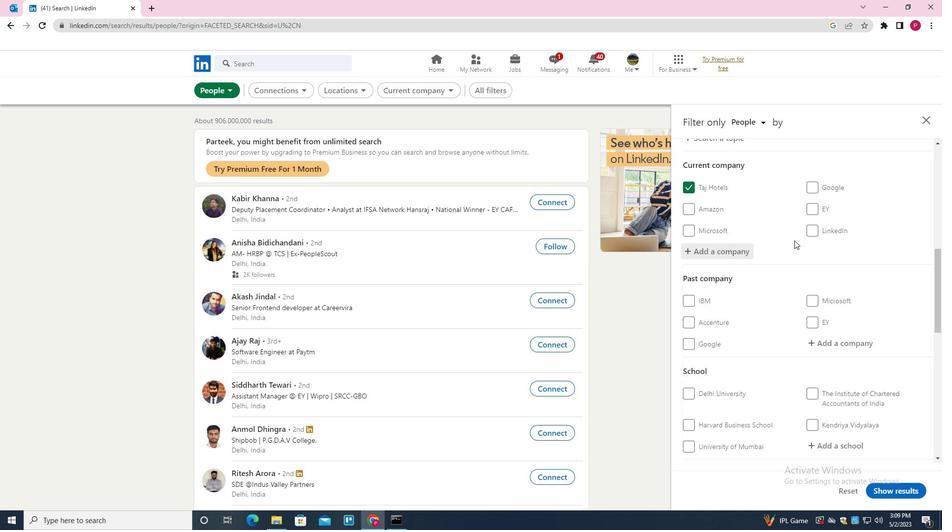 
Action: Mouse scrolled (794, 241) with delta (0, 0)
Screenshot: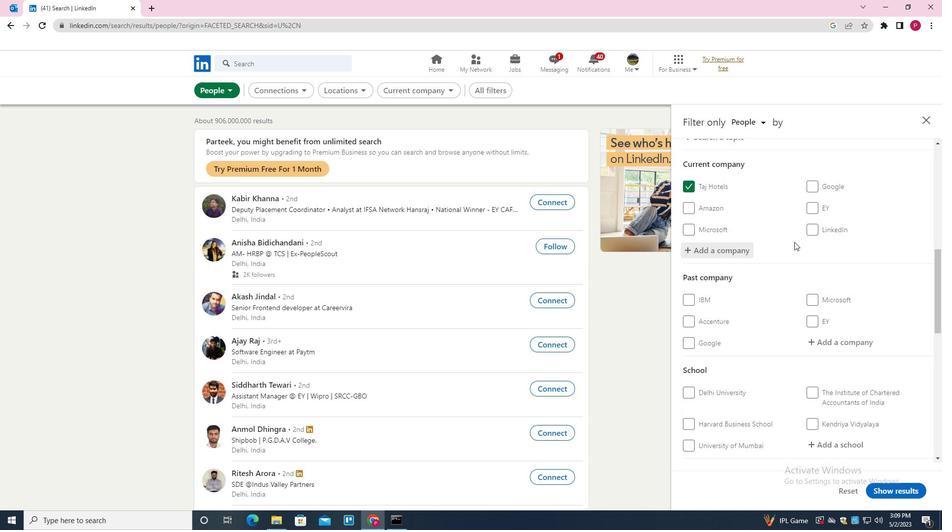 
Action: Mouse moved to (794, 241)
Screenshot: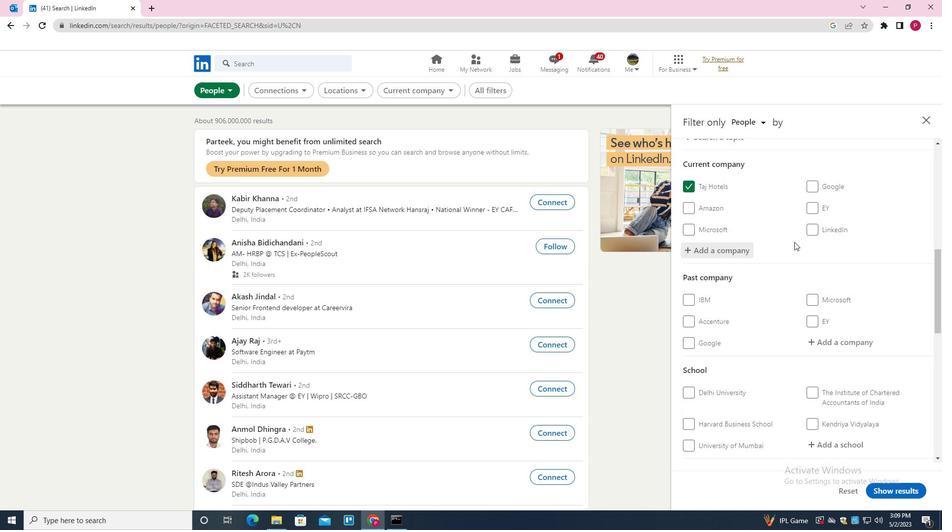 
Action: Mouse scrolled (794, 241) with delta (0, 0)
Screenshot: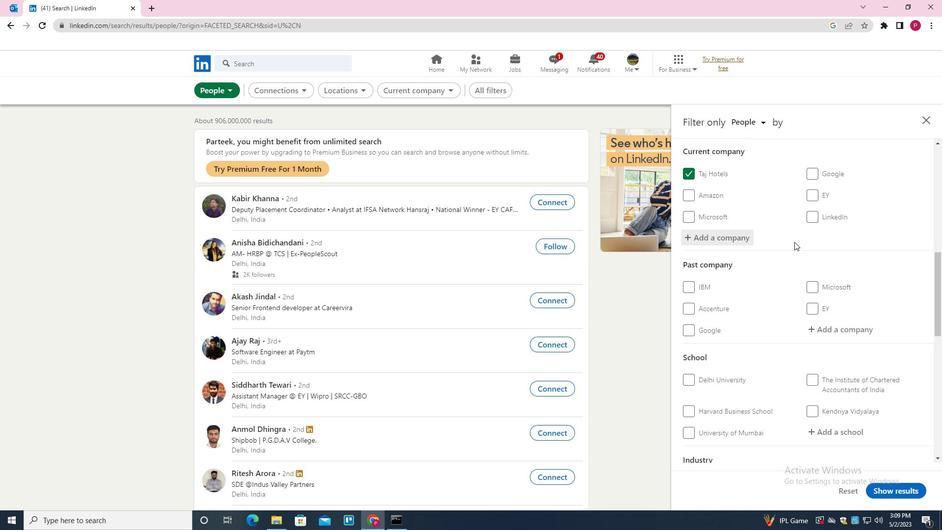 
Action: Mouse moved to (829, 253)
Screenshot: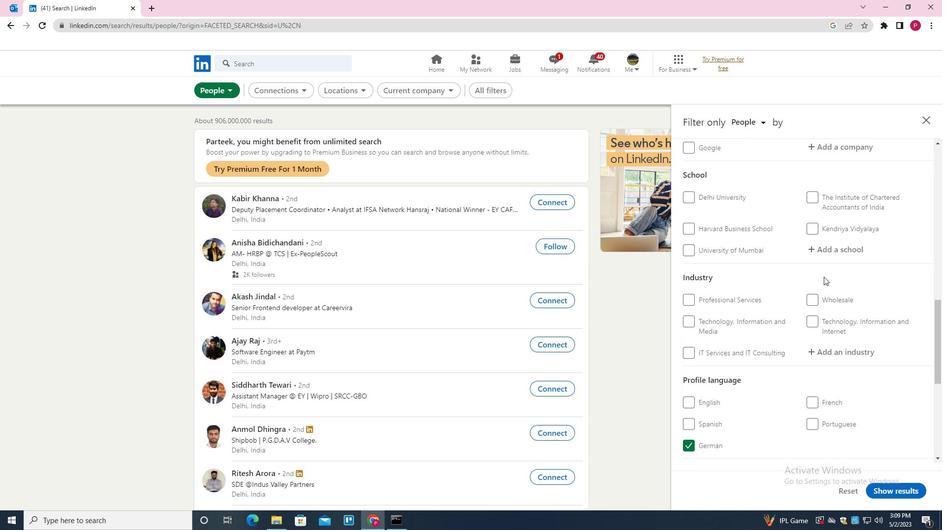
Action: Mouse pressed left at (829, 253)
Screenshot: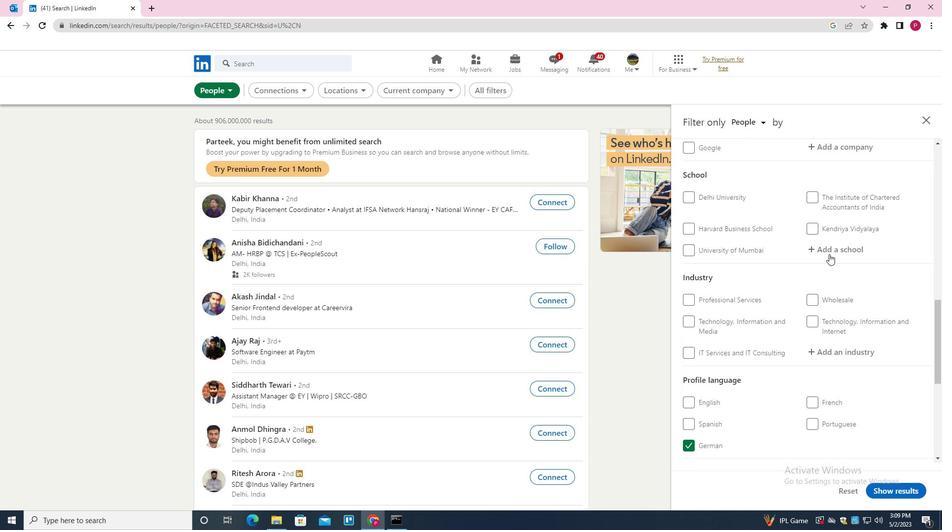 
Action: Mouse moved to (829, 253)
Screenshot: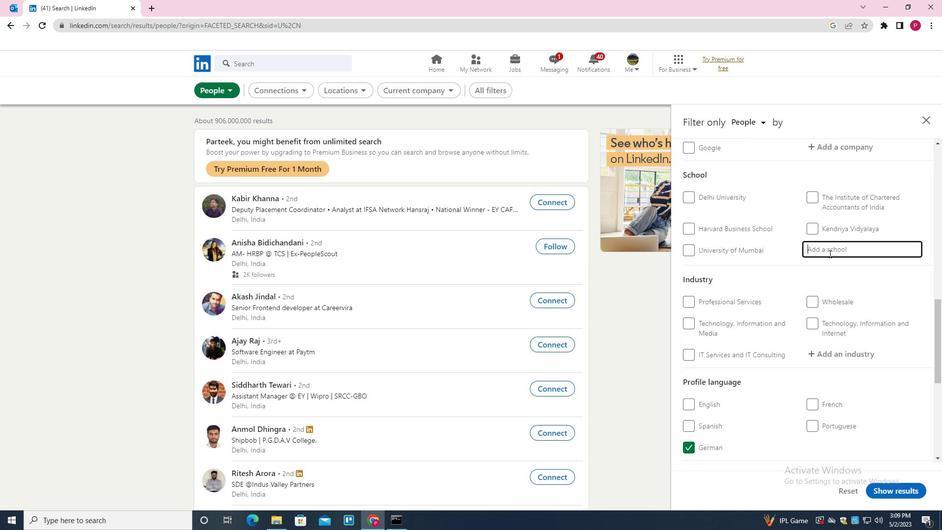 
Action: Key pressed <Key.shift><Key.shift><Key.shift><Key.shift><Key.shift><Key.shift><Key.shift><Key.shift><Key.shift><Key.shift><Key.shift>ACROPOLIS<Key.space><Key.shift><Key.shift><Key.shift>INTITUTE<Key.space>OF<Key.space>T<Key.backspace><Key.shift>TEXCHNOLOGY<Key.space><Key.backspace><Key.backspace><Key.backspace><Key.backspace><Key.backspace><Key.backspace><Key.backspace><Key.backspace><Key.backspace><Key.backspace><Key.backspace><Key.backspace><Key.backspace><Key.backspace><Key.backspace><Key.backspace><Key.backspace><Key.backspace><Key.backspace><Key.backspace><Key.backspace><Key.backspace>STITUTE<Key.space>OF<Key.space><Key.shift>TECHNOLOGY<Key.space>AND<Key.space><Key.shift>RESEARCH<Key.space><Key.down><Key.enter>
Screenshot: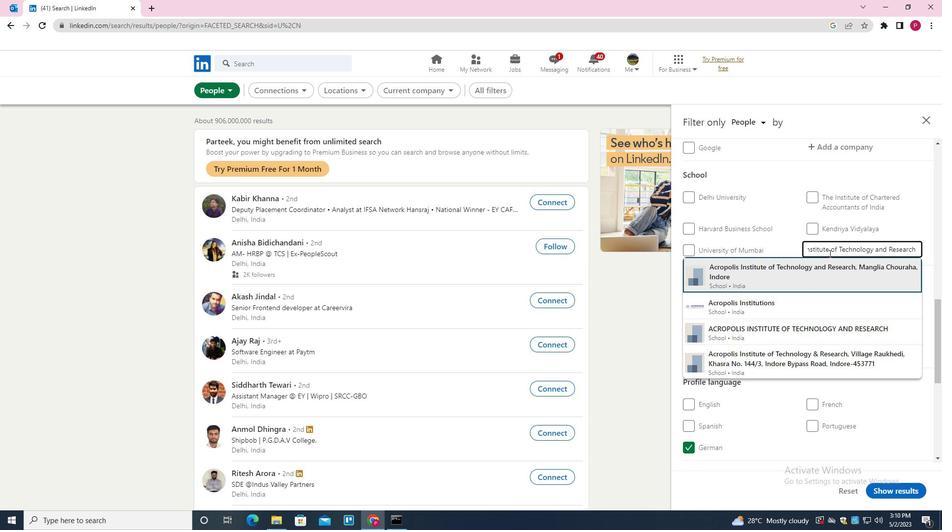 
Action: Mouse moved to (794, 267)
Screenshot: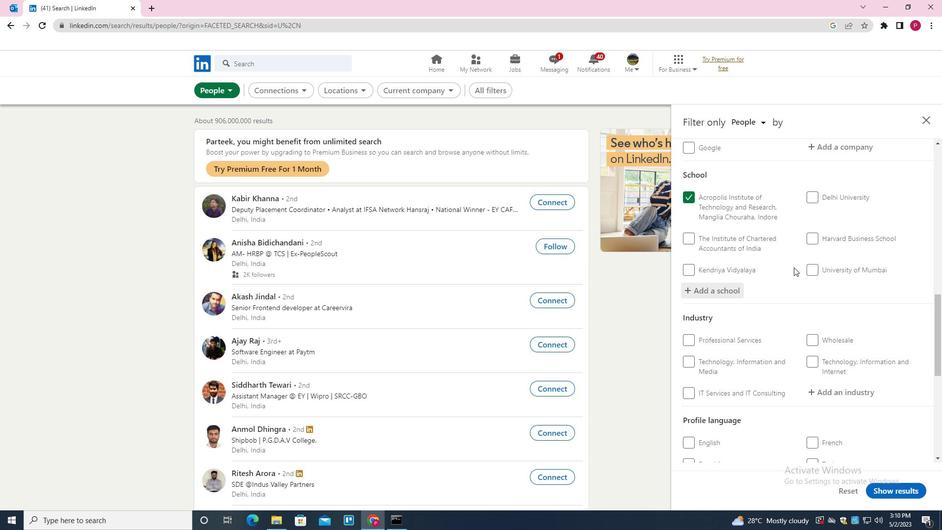 
Action: Mouse scrolled (794, 267) with delta (0, 0)
Screenshot: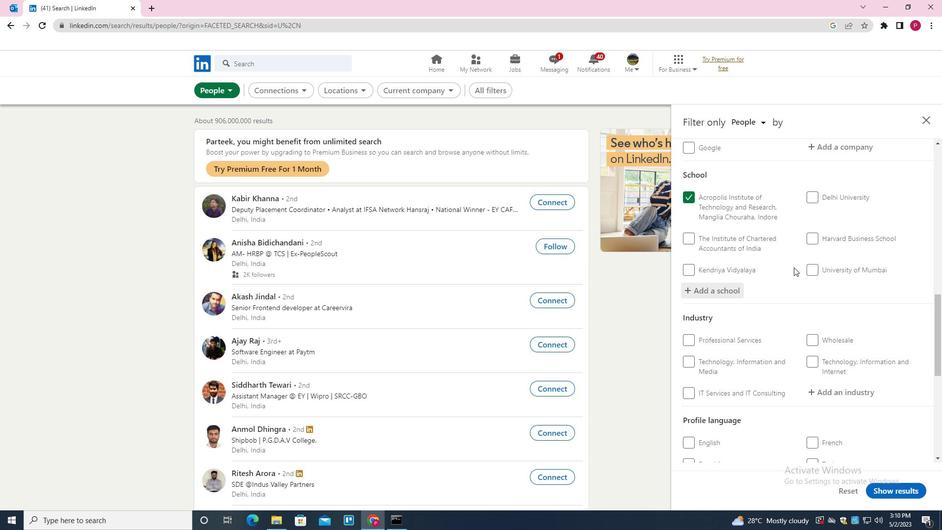 
Action: Mouse moved to (792, 279)
Screenshot: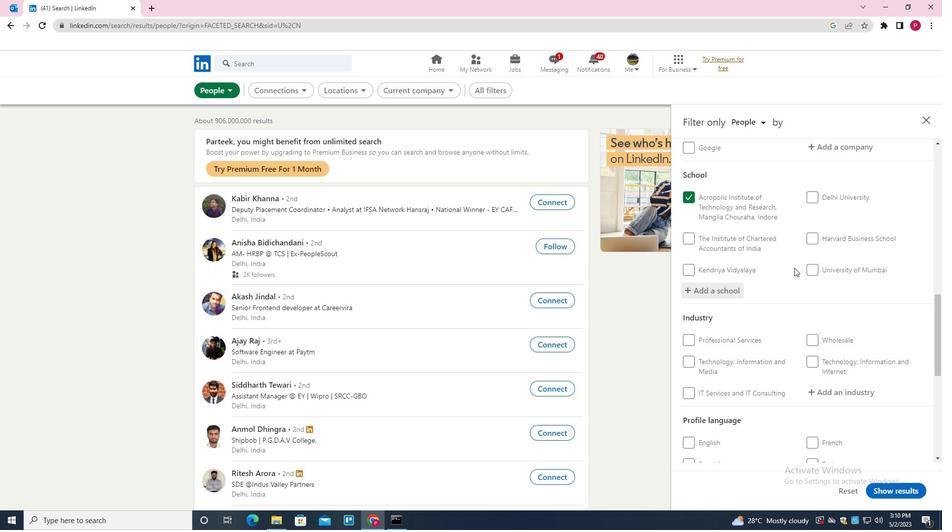 
Action: Mouse scrolled (792, 278) with delta (0, 0)
Screenshot: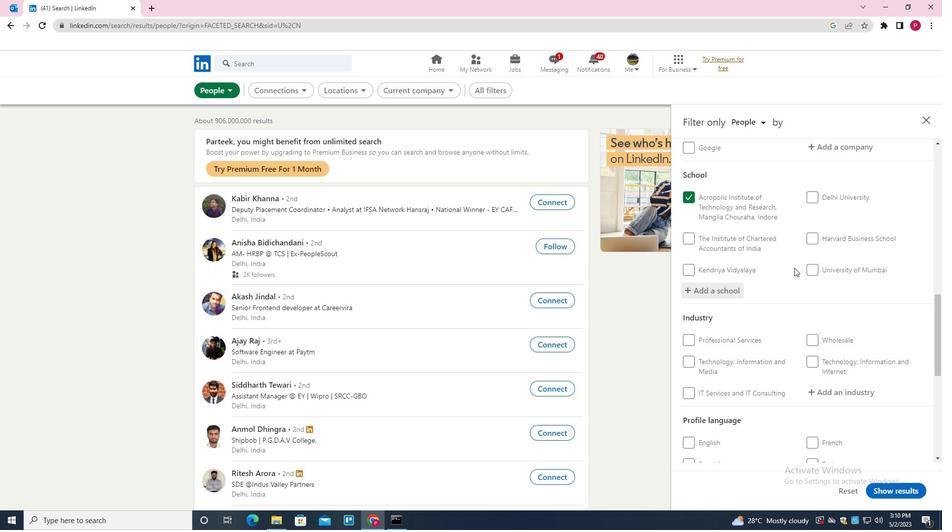
Action: Mouse moved to (792, 284)
Screenshot: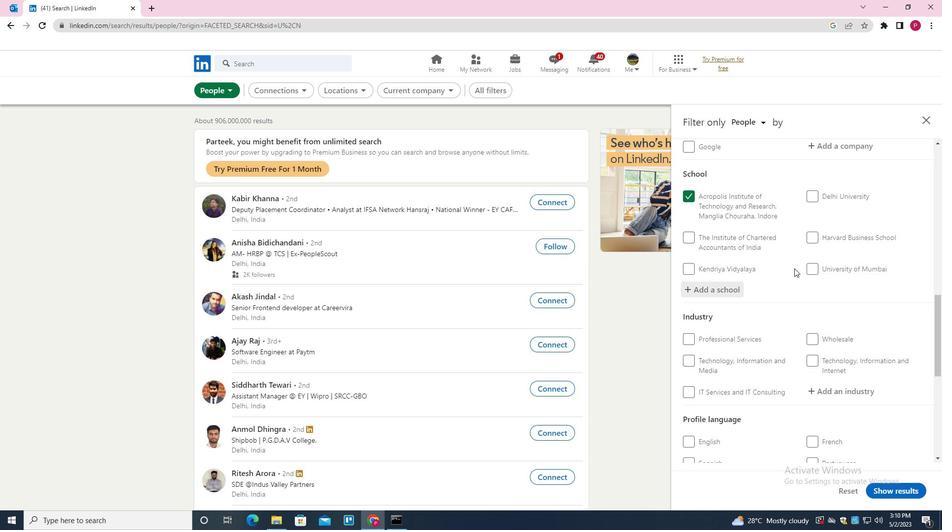 
Action: Mouse scrolled (792, 284) with delta (0, 0)
Screenshot: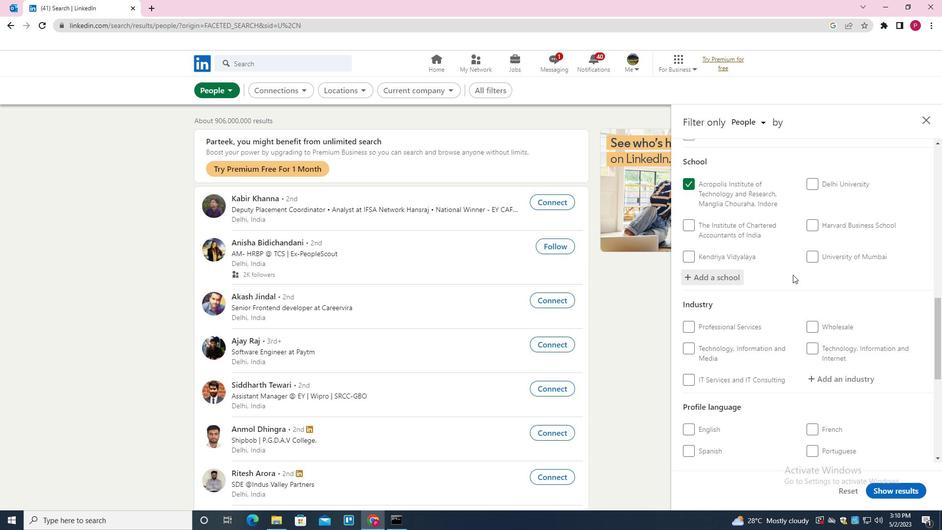 
Action: Mouse scrolled (792, 284) with delta (0, 0)
Screenshot: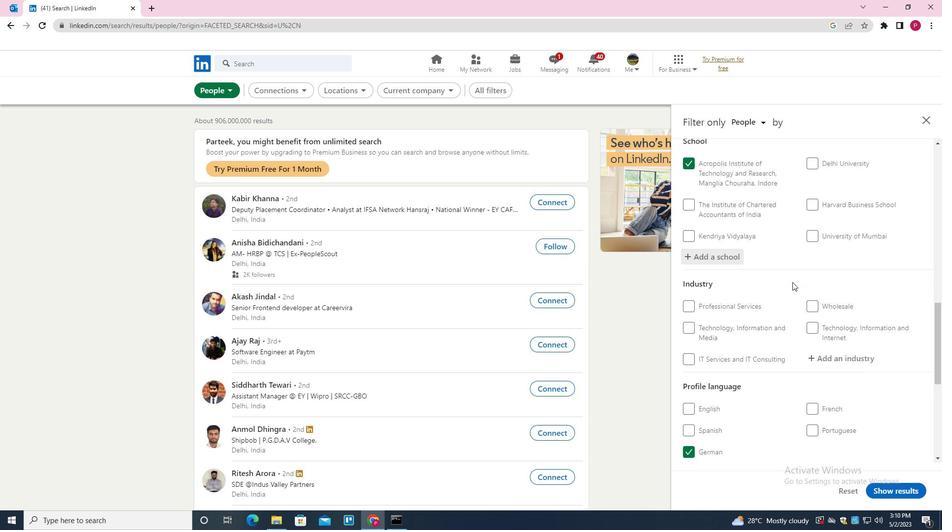 
Action: Mouse moved to (839, 198)
Screenshot: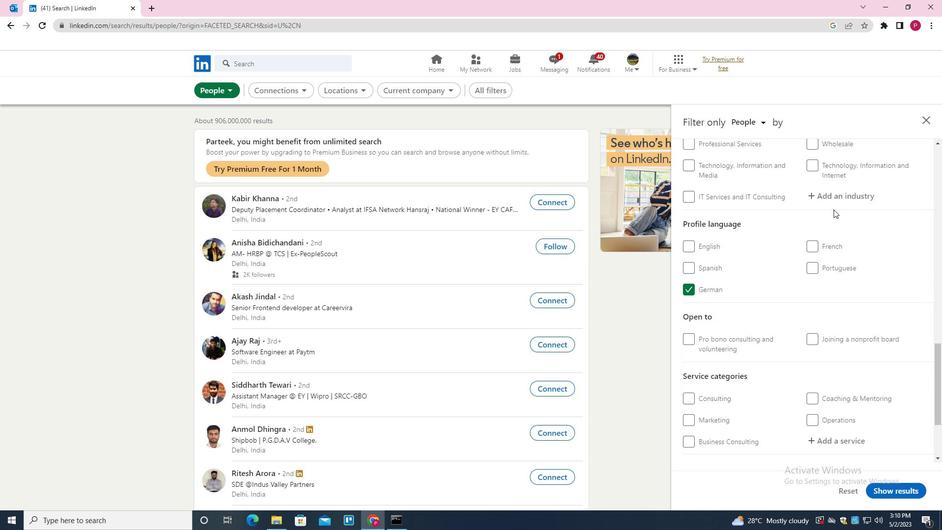
Action: Mouse pressed left at (839, 198)
Screenshot: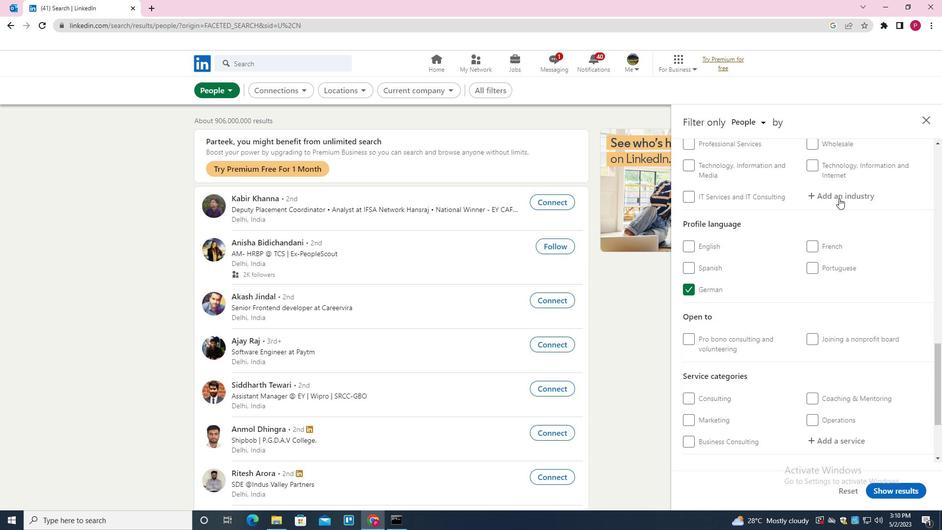 
Action: Mouse moved to (838, 198)
Screenshot: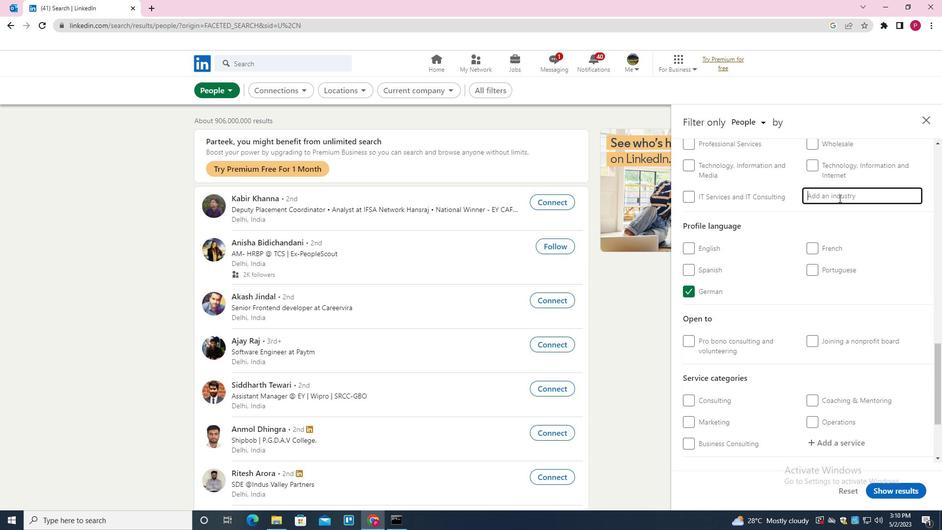 
Action: Key pressed <Key.shift><Key.shift><Key.shift><Key.shift><Key.shift>DATA<Key.space><Key.shift>INFRASTRUCTURE<Key.down><Key.enter>
Screenshot: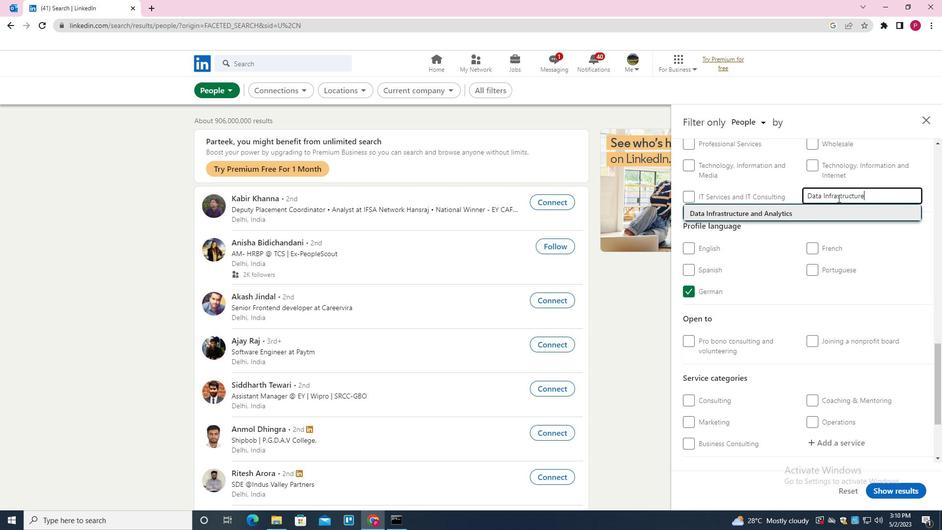 
Action: Mouse moved to (830, 203)
Screenshot: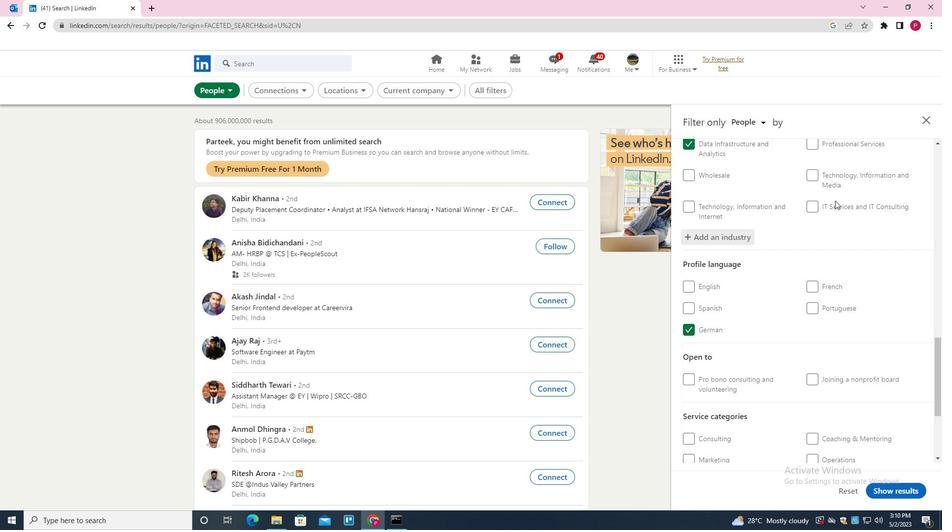 
Action: Mouse scrolled (830, 202) with delta (0, 0)
Screenshot: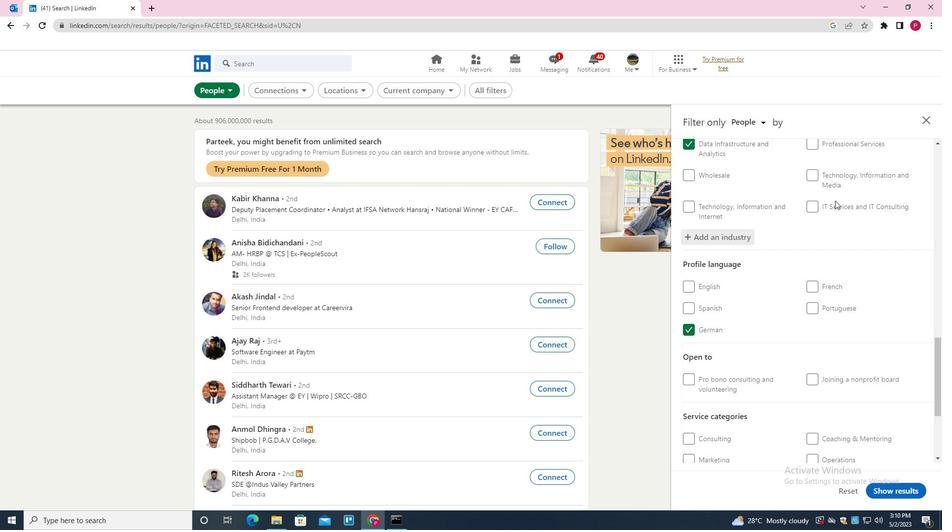 
Action: Mouse moved to (830, 204)
Screenshot: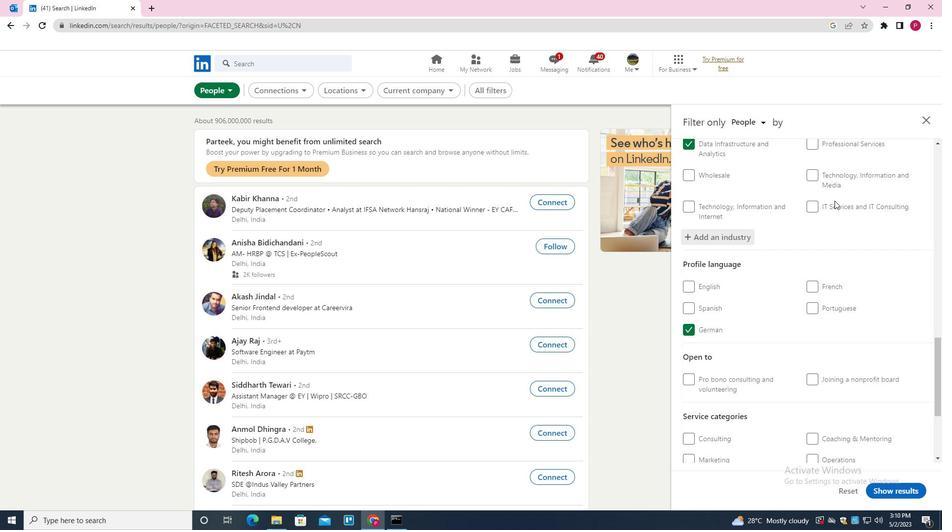 
Action: Mouse scrolled (830, 203) with delta (0, 0)
Screenshot: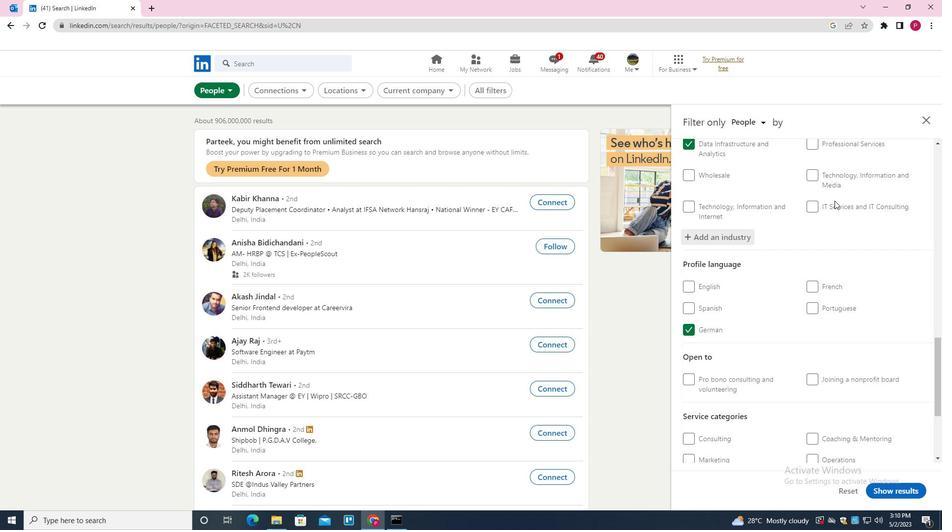 
Action: Mouse moved to (830, 211)
Screenshot: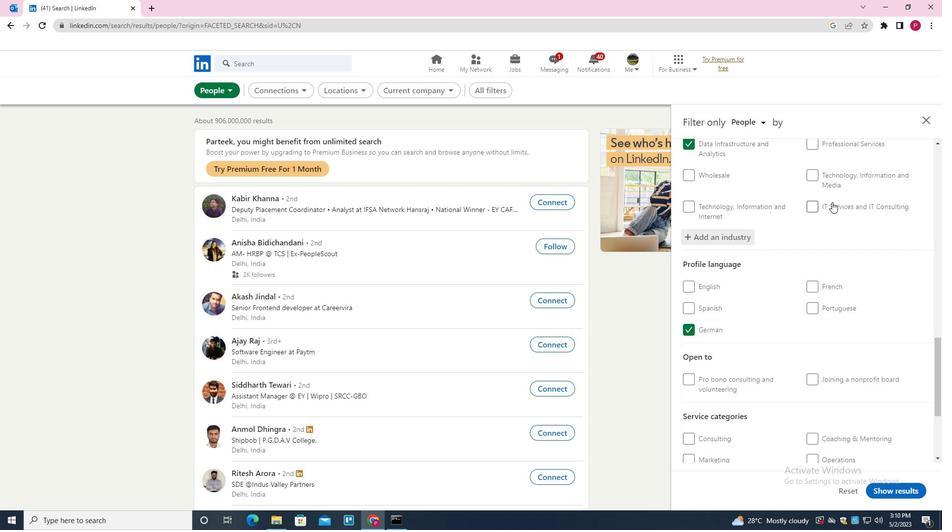 
Action: Mouse scrolled (830, 211) with delta (0, 0)
Screenshot: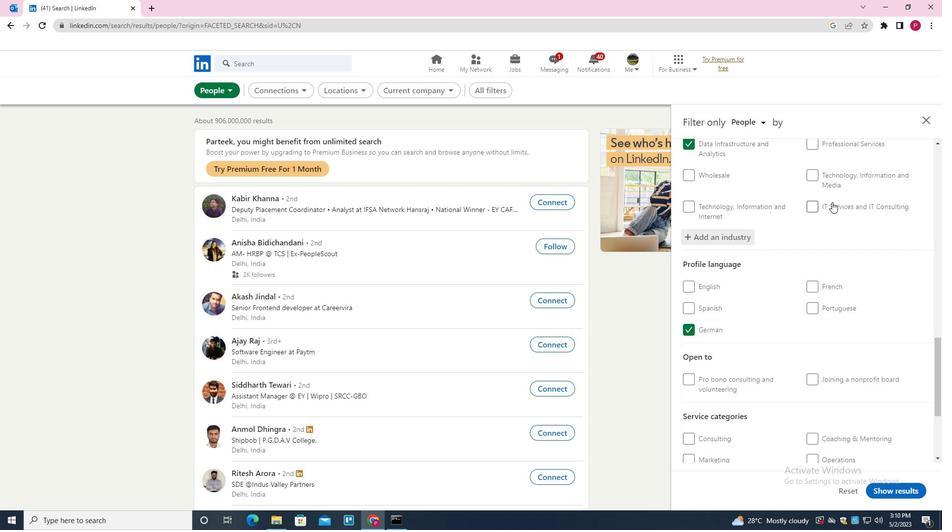
Action: Mouse moved to (829, 221)
Screenshot: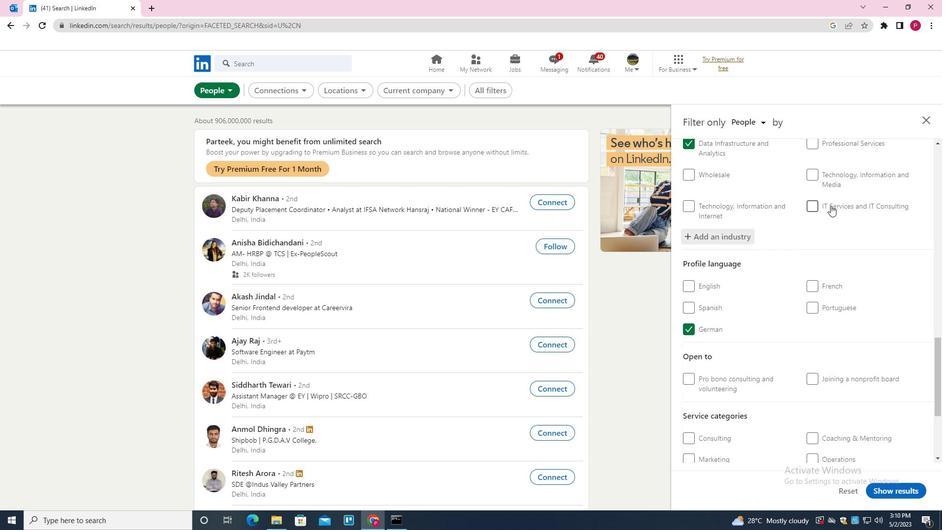 
Action: Mouse scrolled (829, 220) with delta (0, 0)
Screenshot: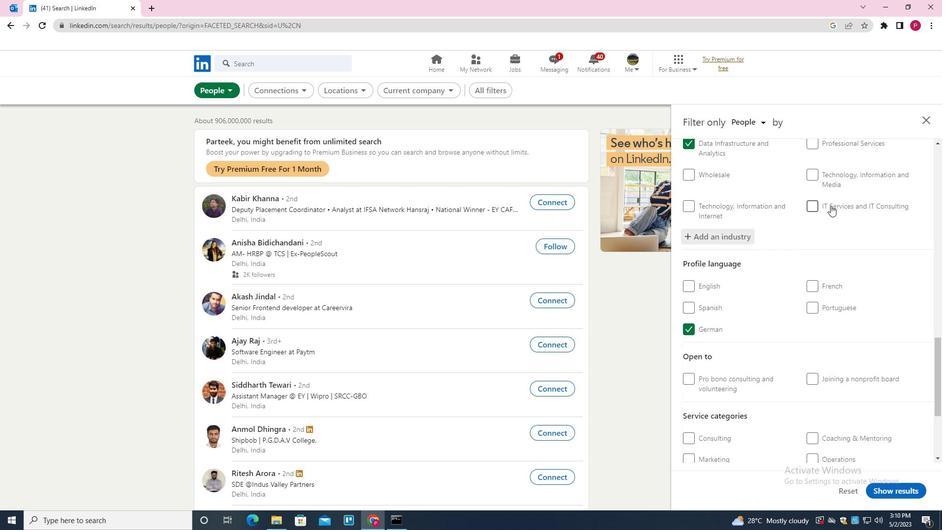 
Action: Mouse moved to (846, 315)
Screenshot: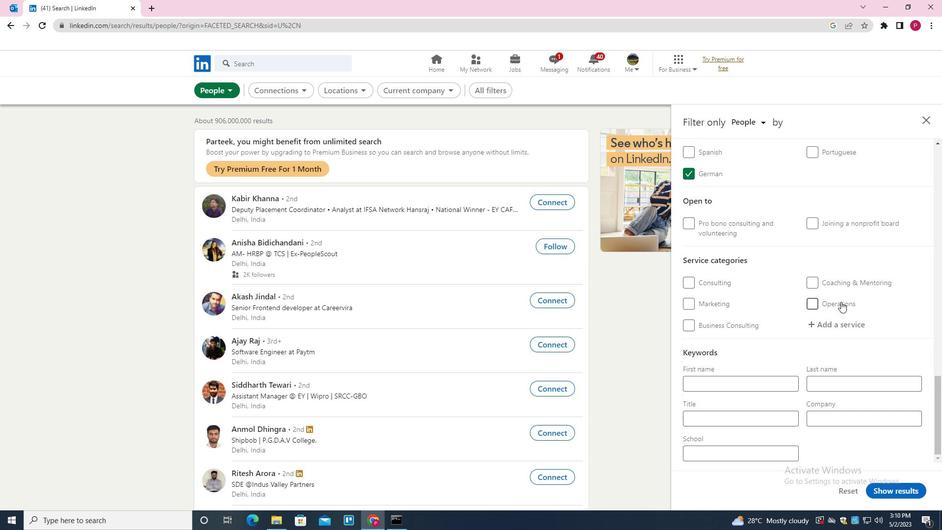 
Action: Mouse pressed left at (846, 315)
Screenshot: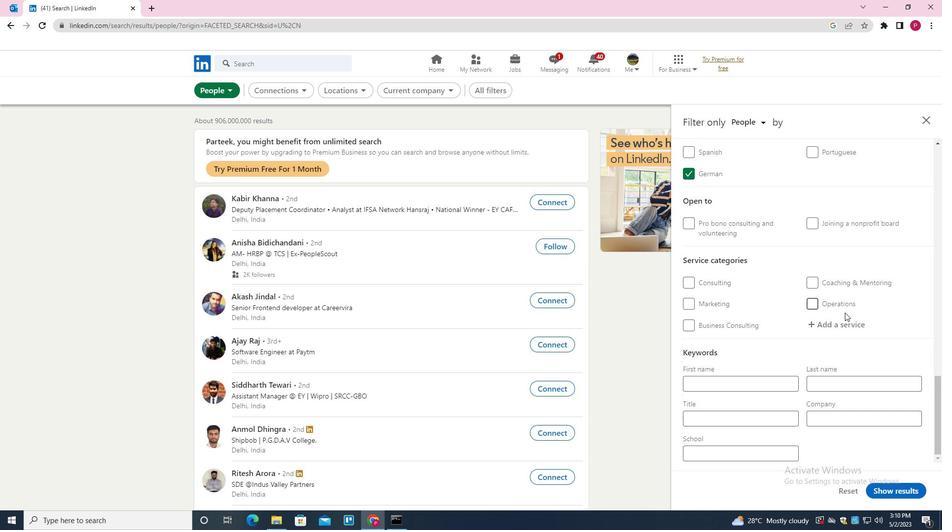 
Action: Mouse moved to (848, 323)
Screenshot: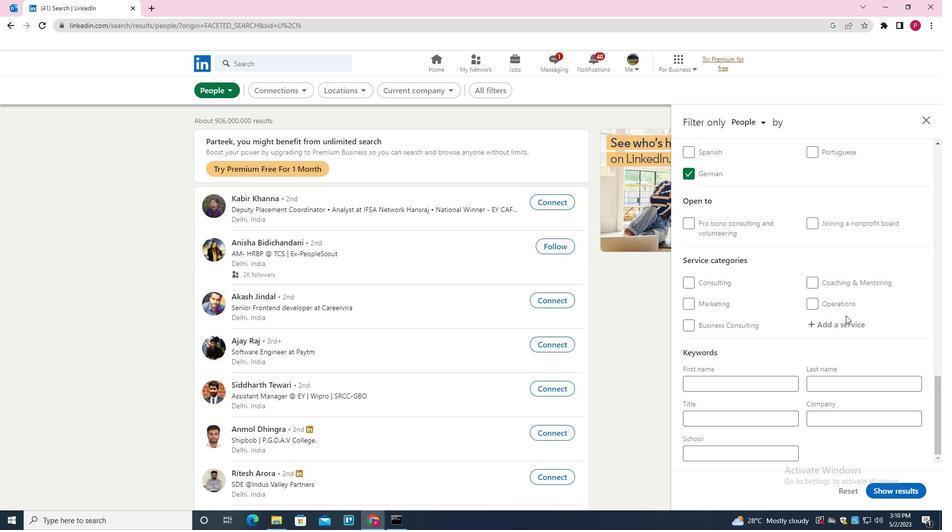 
Action: Mouse pressed left at (848, 323)
Screenshot: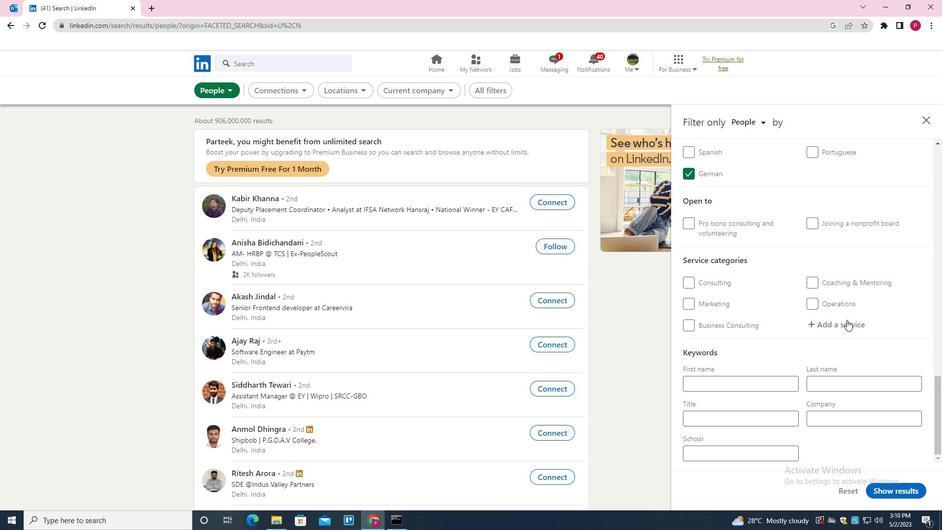 
Action: Key pressed <Key.shift><Key.shift><Key.shift><Key.shift><Key.shift><Key.shift><Key.shift><Key.shift><Key.shift><Key.shift><Key.shift><Key.shift><Key.shift><Key.shift><Key.shift><Key.shift><Key.shift>RETIREMENT<Key.down><Key.enter>
Screenshot: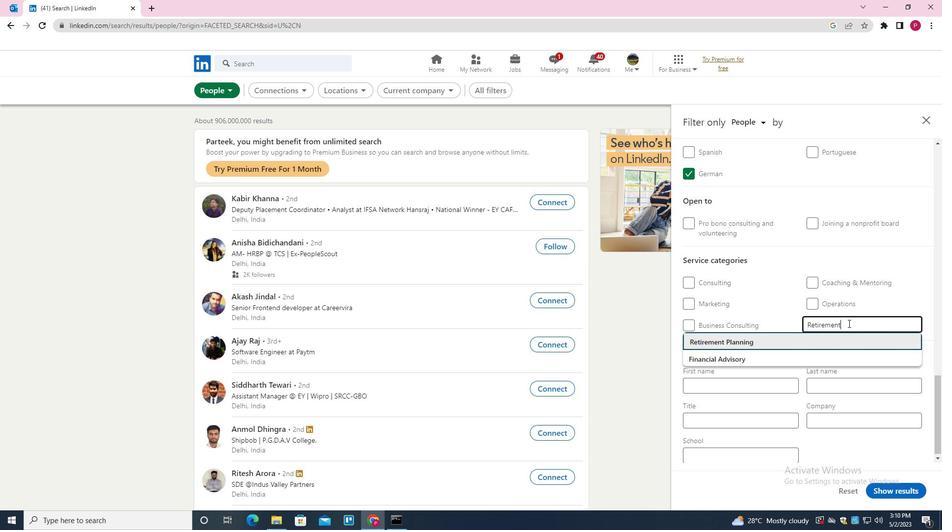 
Action: Mouse moved to (842, 326)
Screenshot: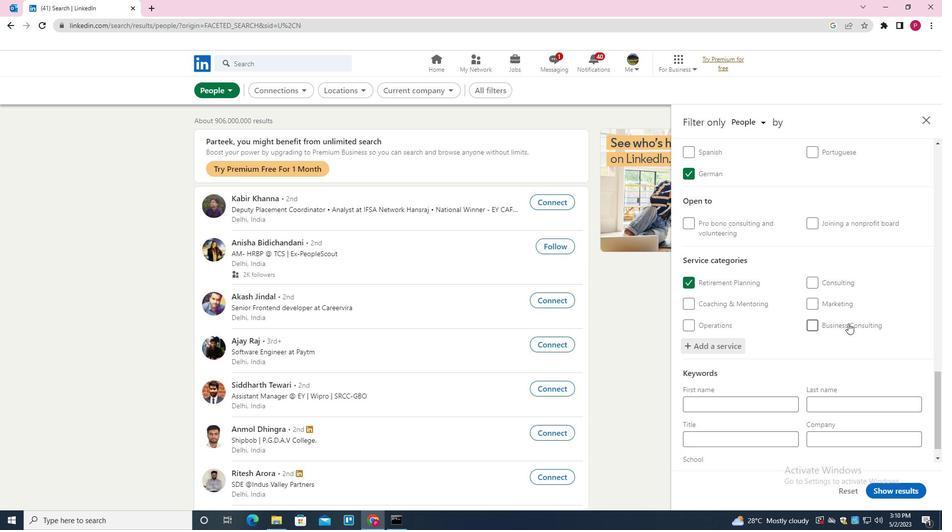 
Action: Mouse scrolled (842, 325) with delta (0, 0)
Screenshot: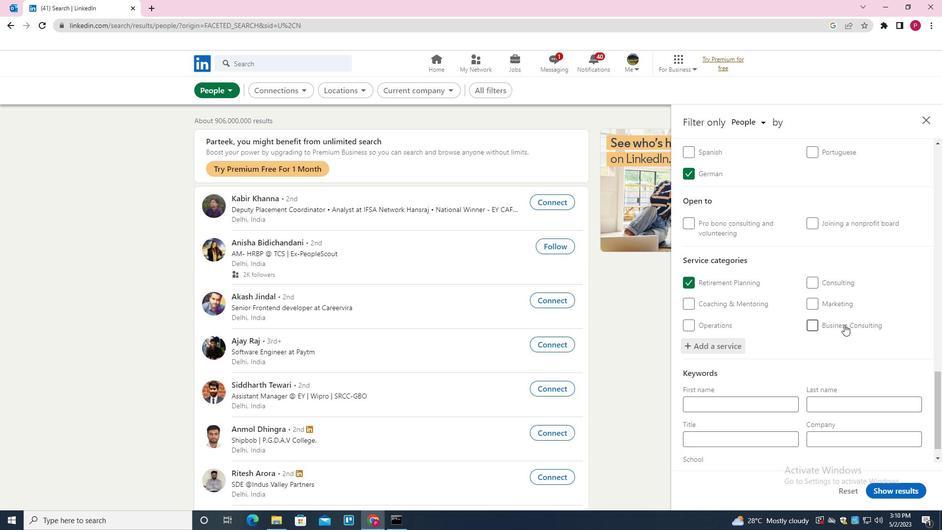 
Action: Mouse moved to (834, 343)
Screenshot: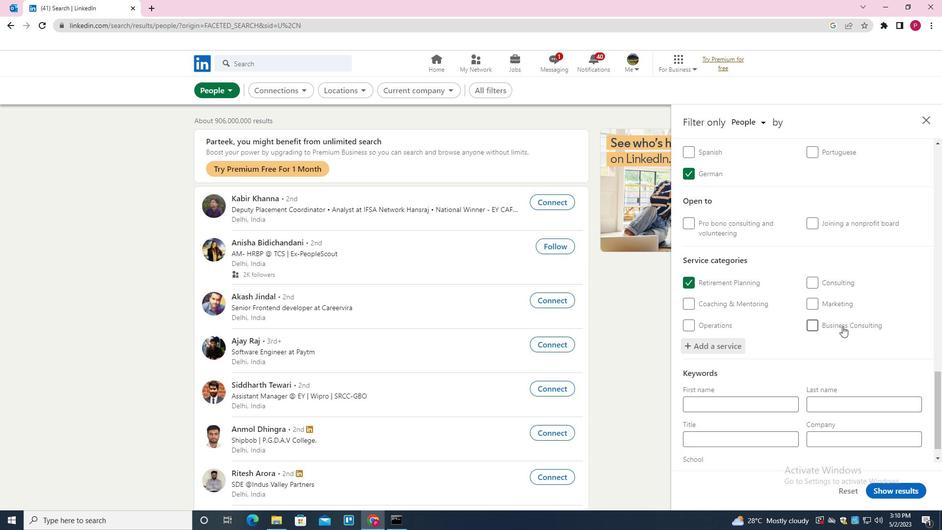 
Action: Mouse scrolled (834, 343) with delta (0, 0)
Screenshot: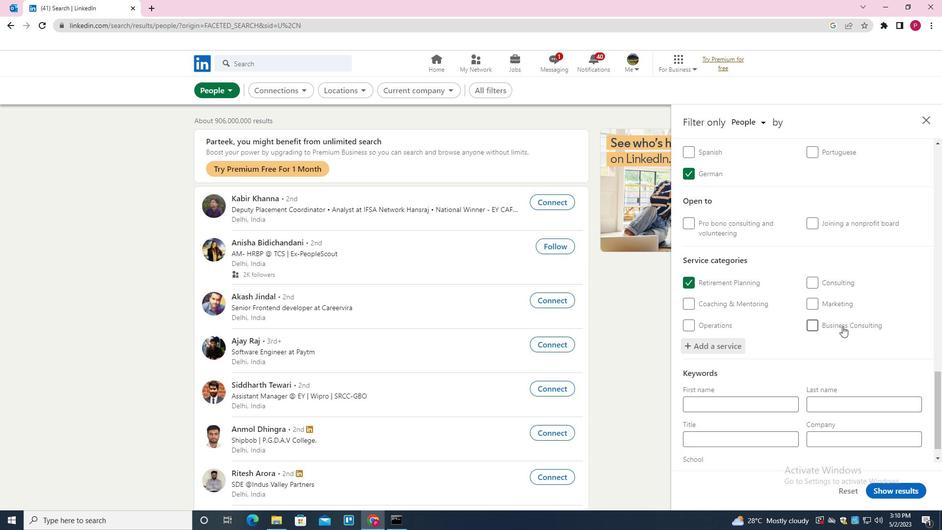 
Action: Mouse moved to (830, 352)
Screenshot: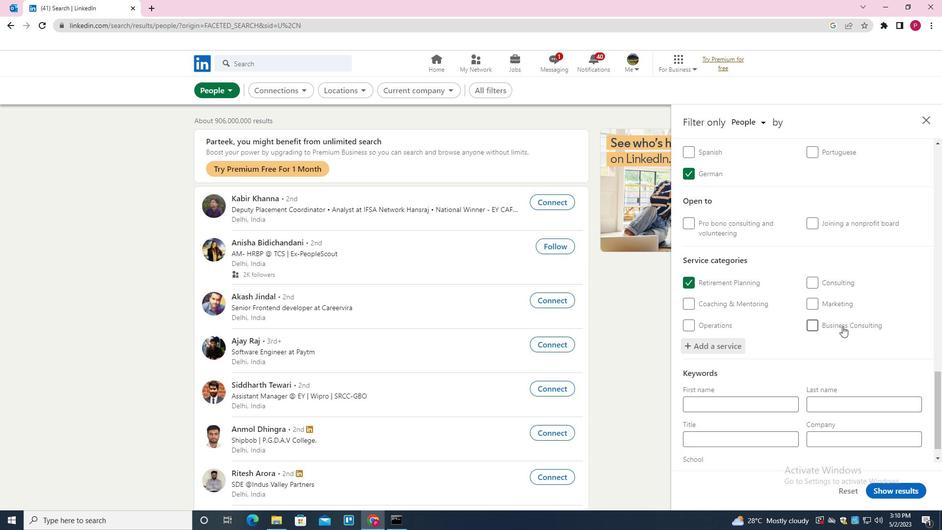 
Action: Mouse scrolled (830, 351) with delta (0, 0)
Screenshot: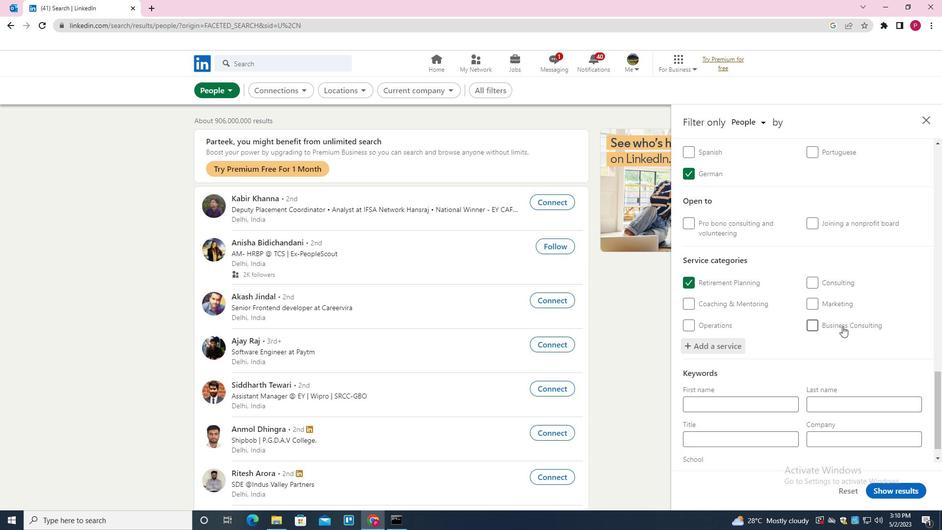 
Action: Mouse moved to (825, 359)
Screenshot: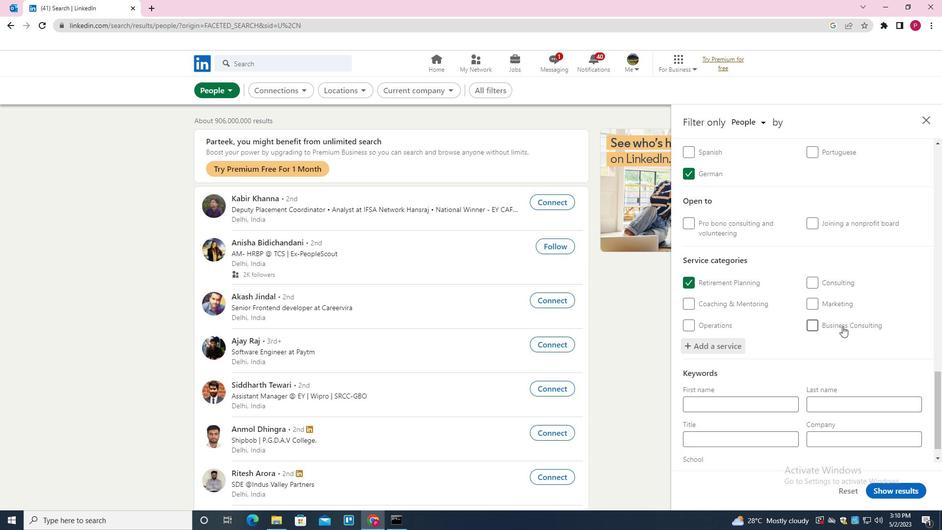 
Action: Mouse scrolled (825, 358) with delta (0, 0)
Screenshot: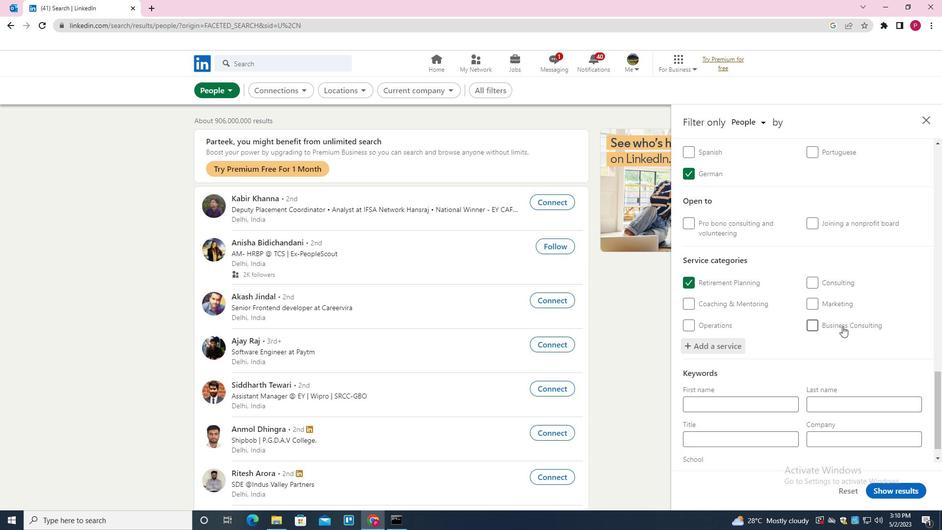 
Action: Mouse moved to (819, 366)
Screenshot: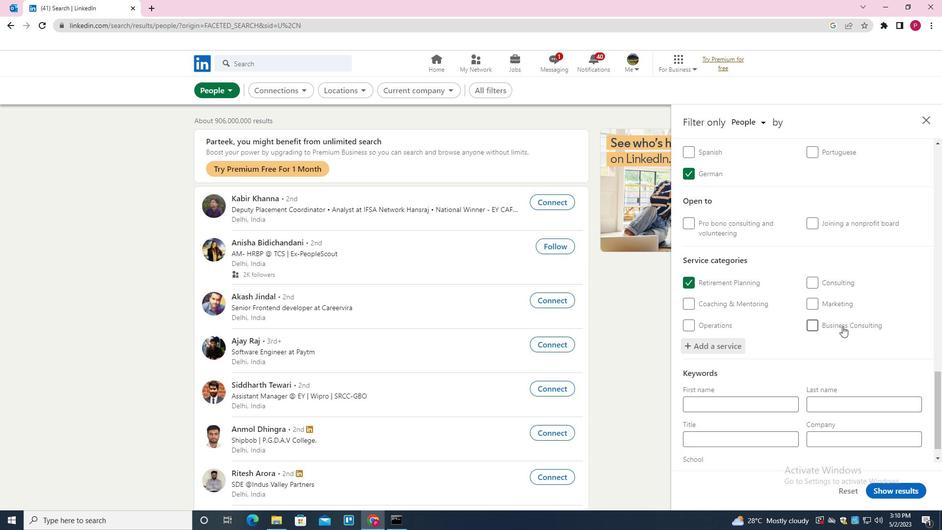 
Action: Mouse scrolled (819, 366) with delta (0, 0)
Screenshot: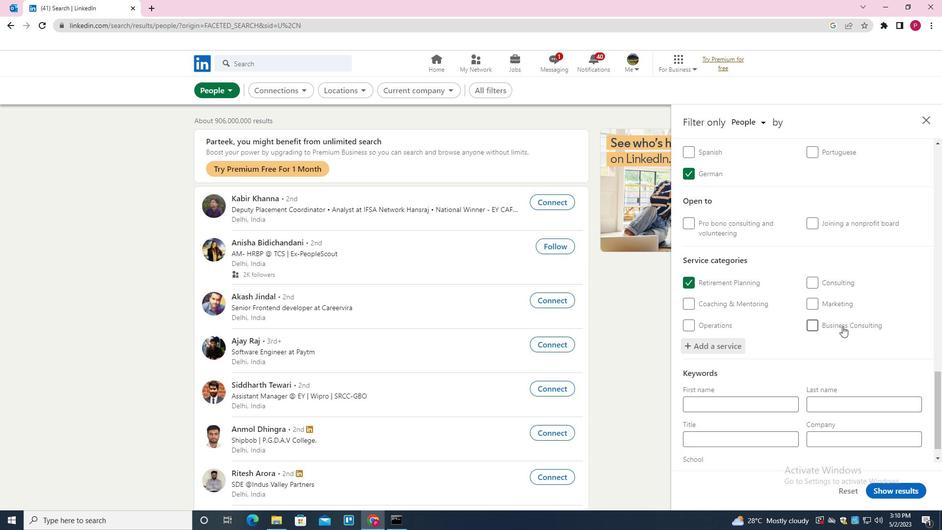 
Action: Mouse moved to (809, 375)
Screenshot: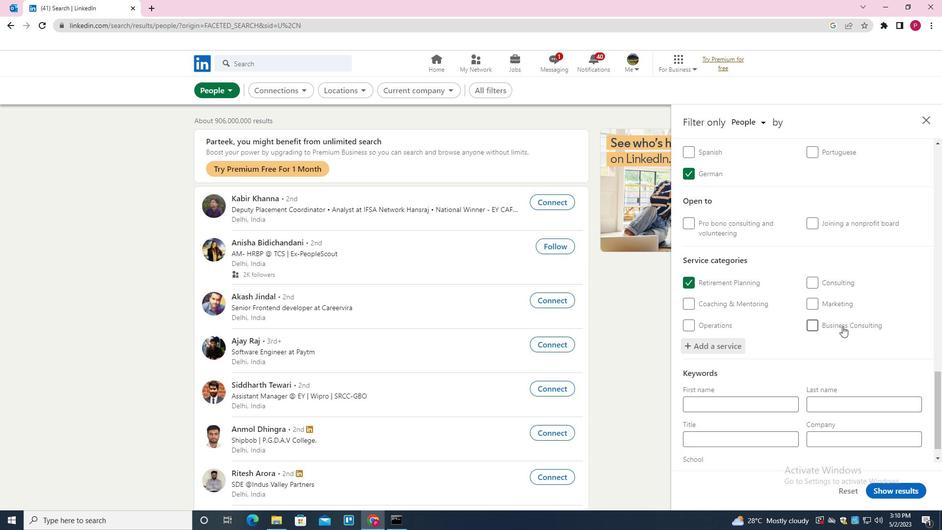 
Action: Mouse scrolled (809, 375) with delta (0, 0)
Screenshot: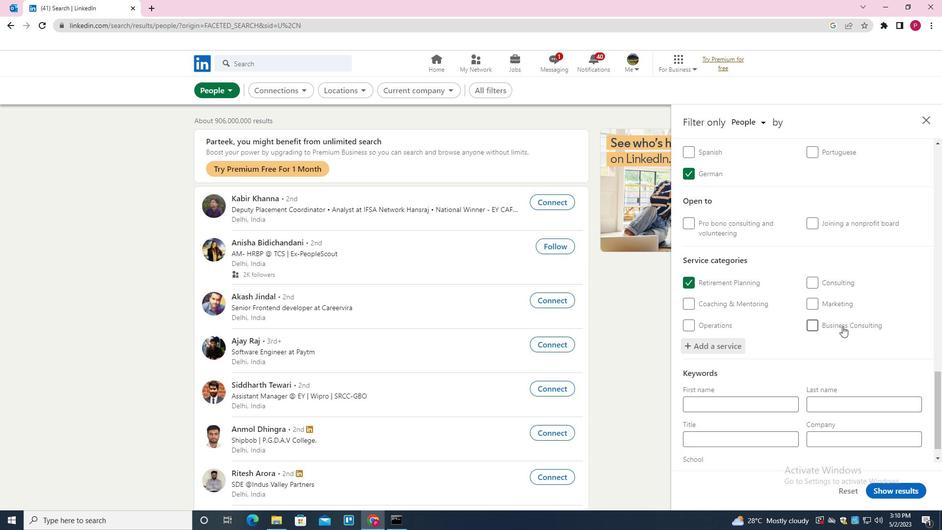 
Action: Mouse moved to (766, 423)
Screenshot: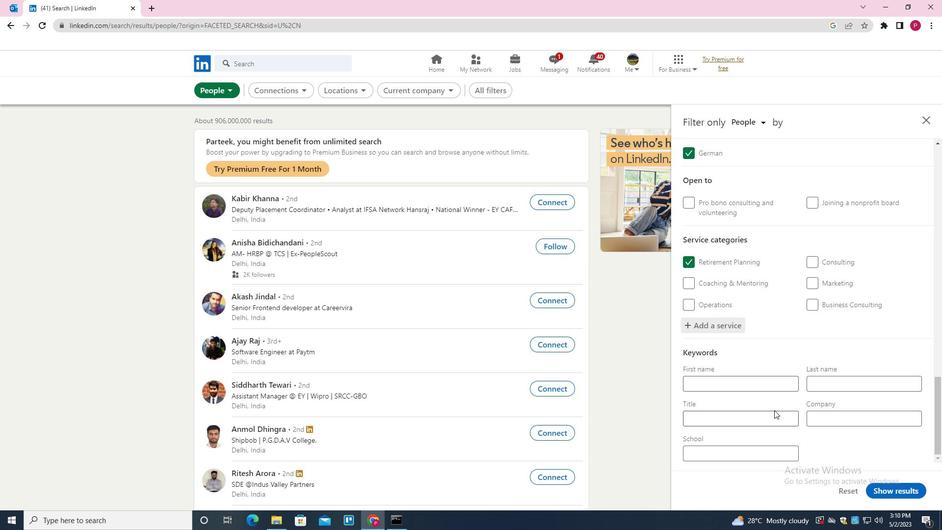 
Action: Mouse pressed left at (766, 423)
Screenshot: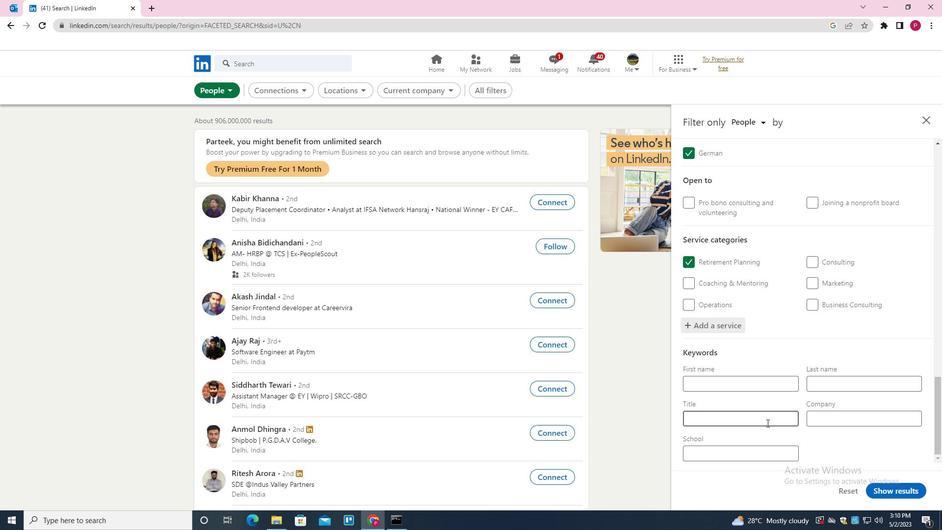 
Action: Mouse moved to (767, 423)
Screenshot: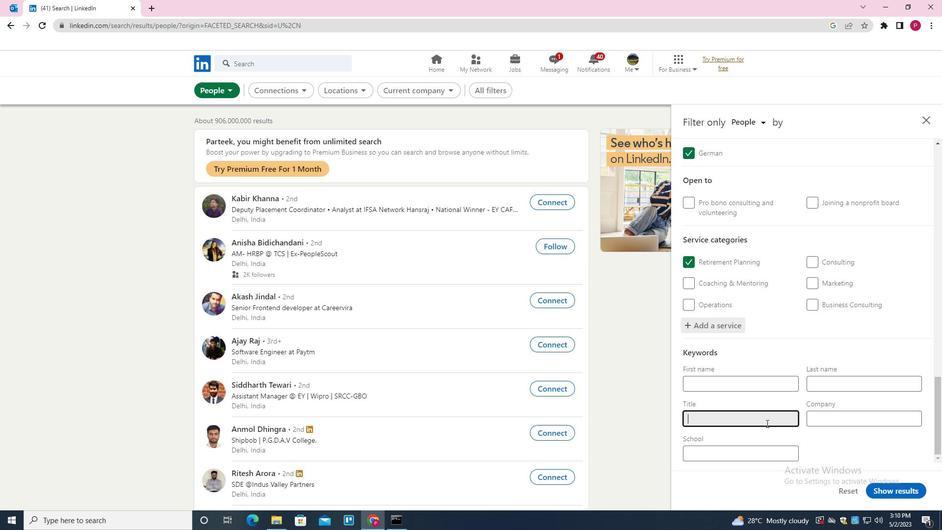 
Action: Key pressed <Key.shift>OPERATIONS<Key.space><Key.shift>DIRECTOR
Screenshot: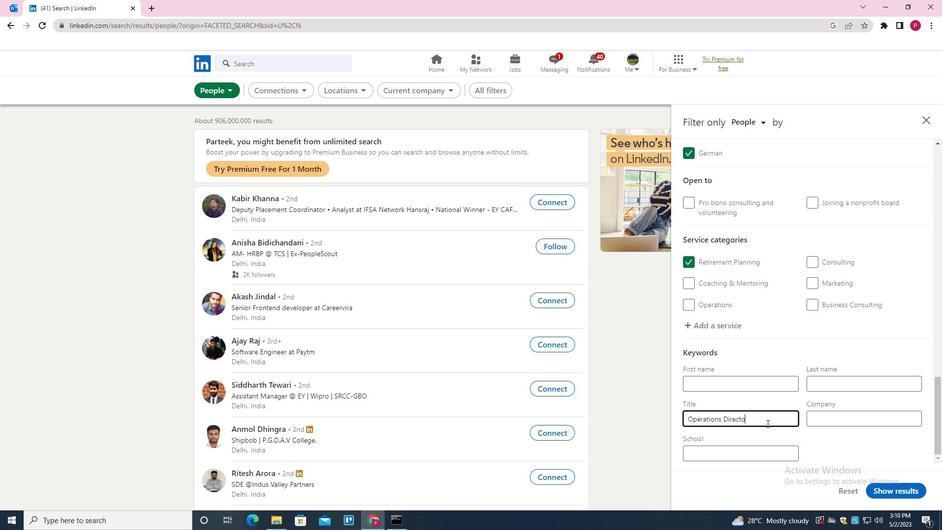 
Action: Mouse moved to (896, 496)
Screenshot: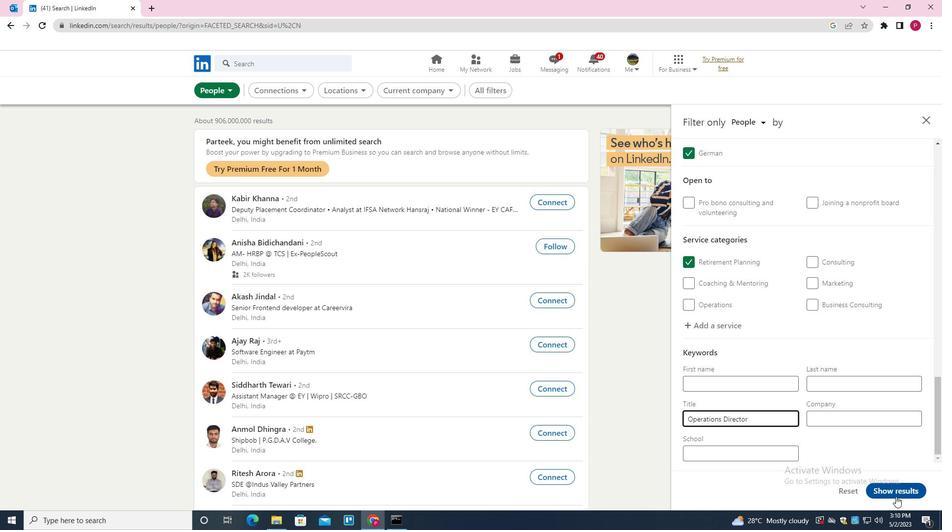 
Action: Mouse pressed left at (896, 496)
Screenshot: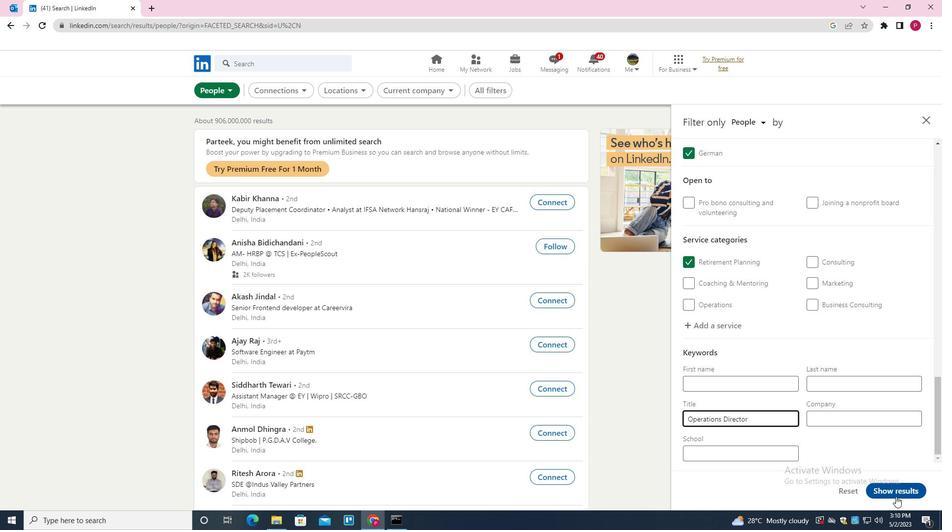 
Action: Mouse moved to (521, 283)
Screenshot: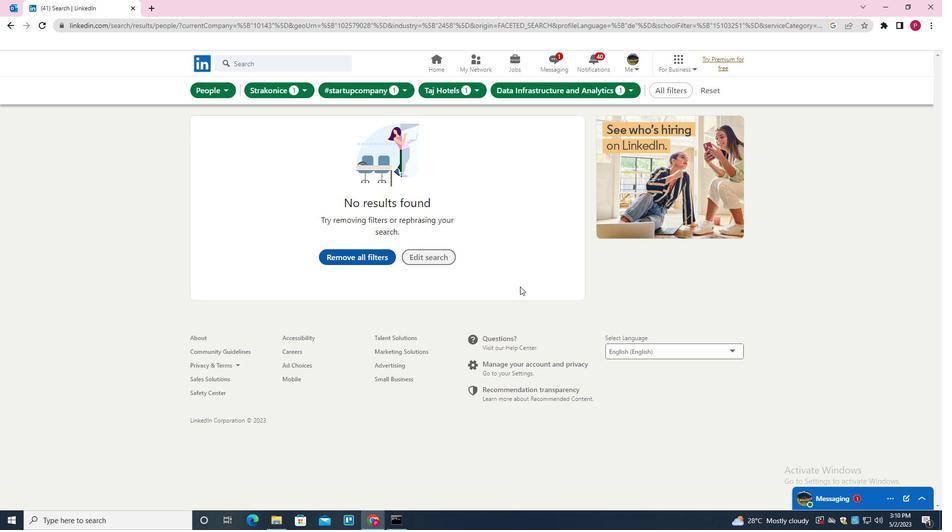
